 Task: Create a due date automation trigger when advanced on, on the monday of the week before a card is due add content with a name not ending with resume at 11:00 AM.
Action: Mouse moved to (1136, 356)
Screenshot: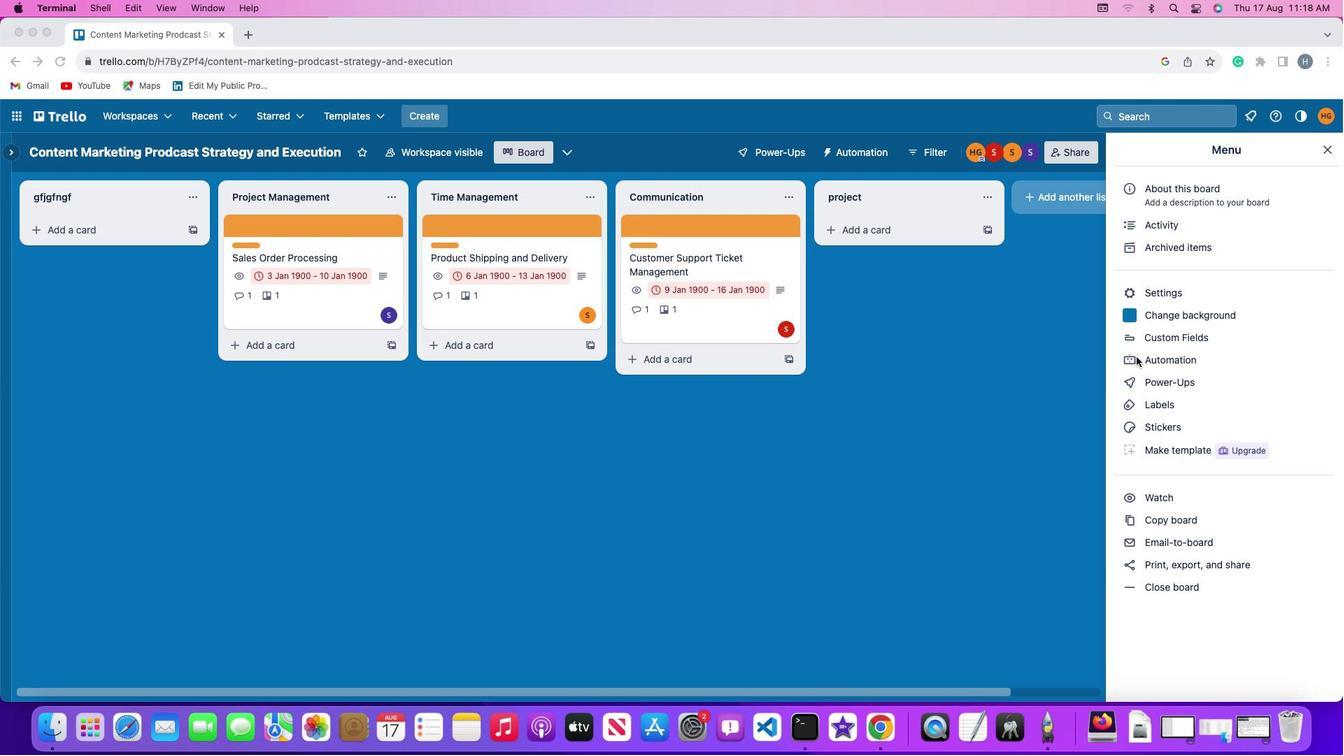 
Action: Mouse pressed left at (1136, 356)
Screenshot: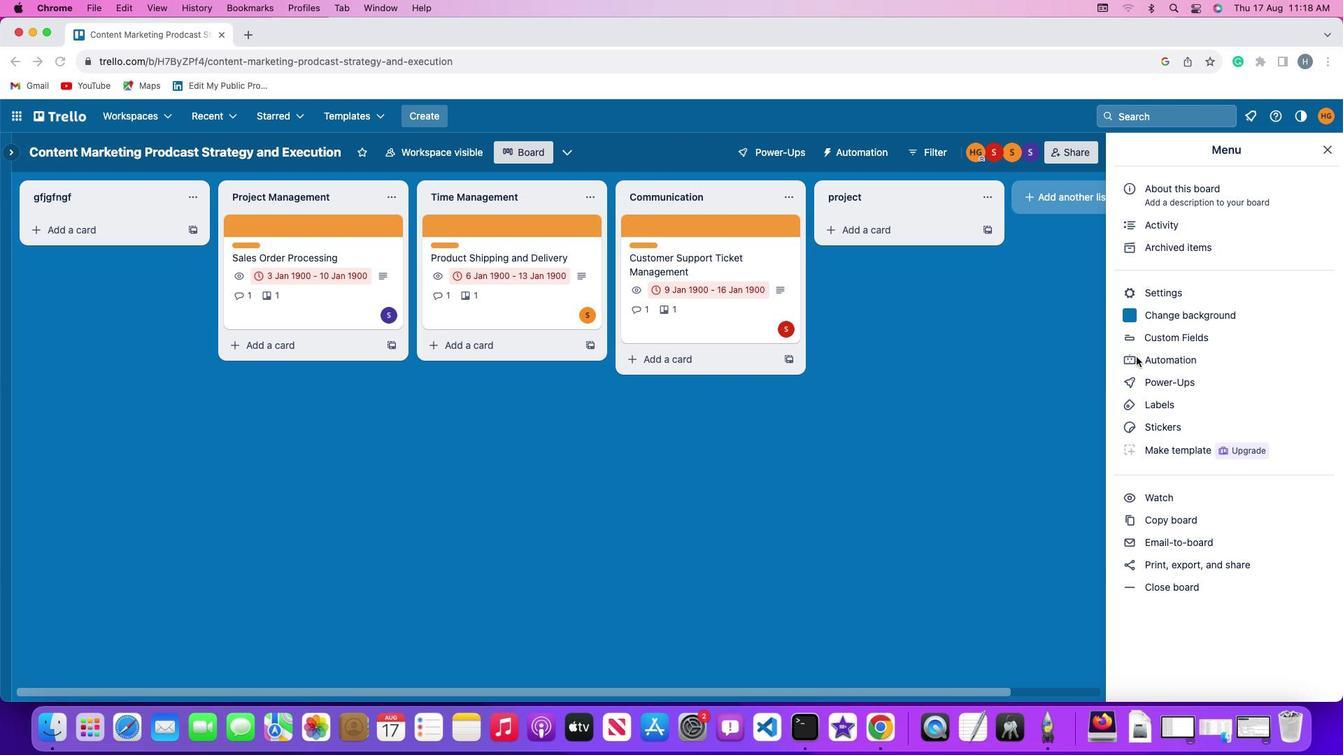 
Action: Mouse pressed left at (1136, 356)
Screenshot: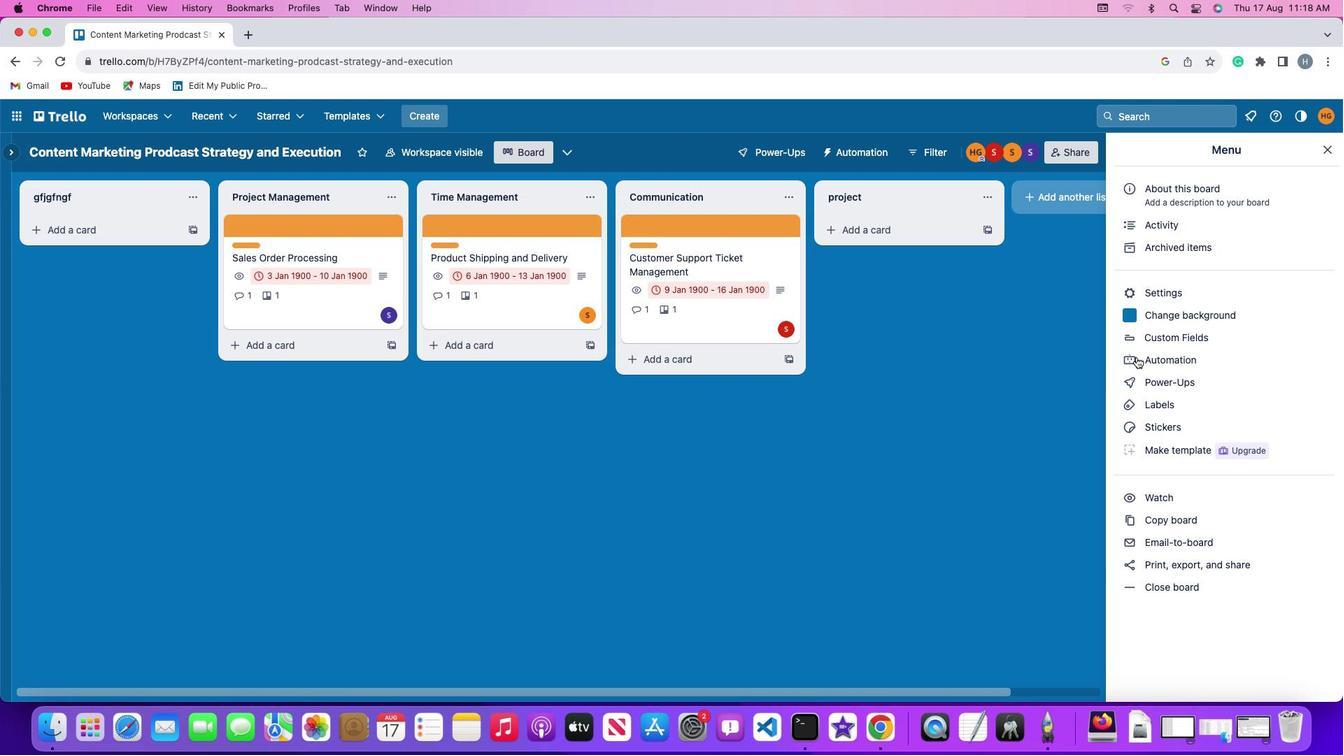 
Action: Mouse moved to (80, 324)
Screenshot: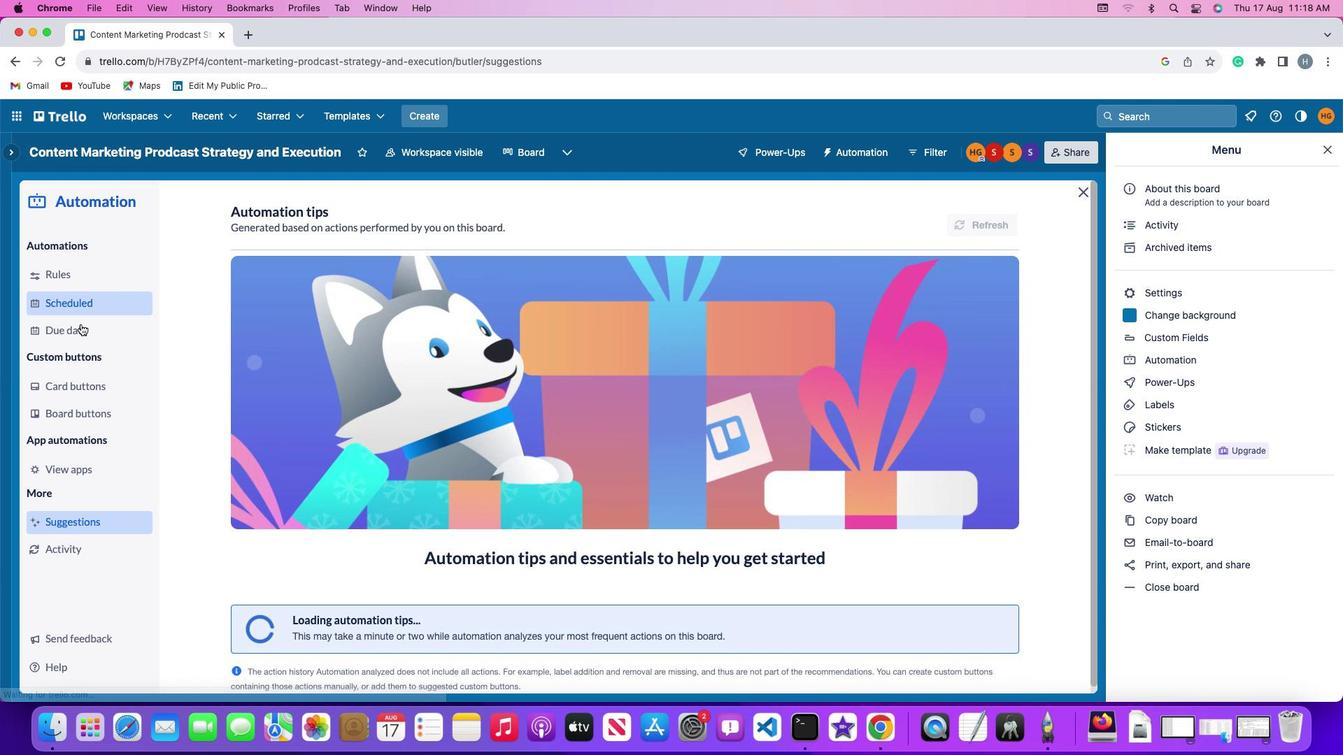 
Action: Mouse pressed left at (80, 324)
Screenshot: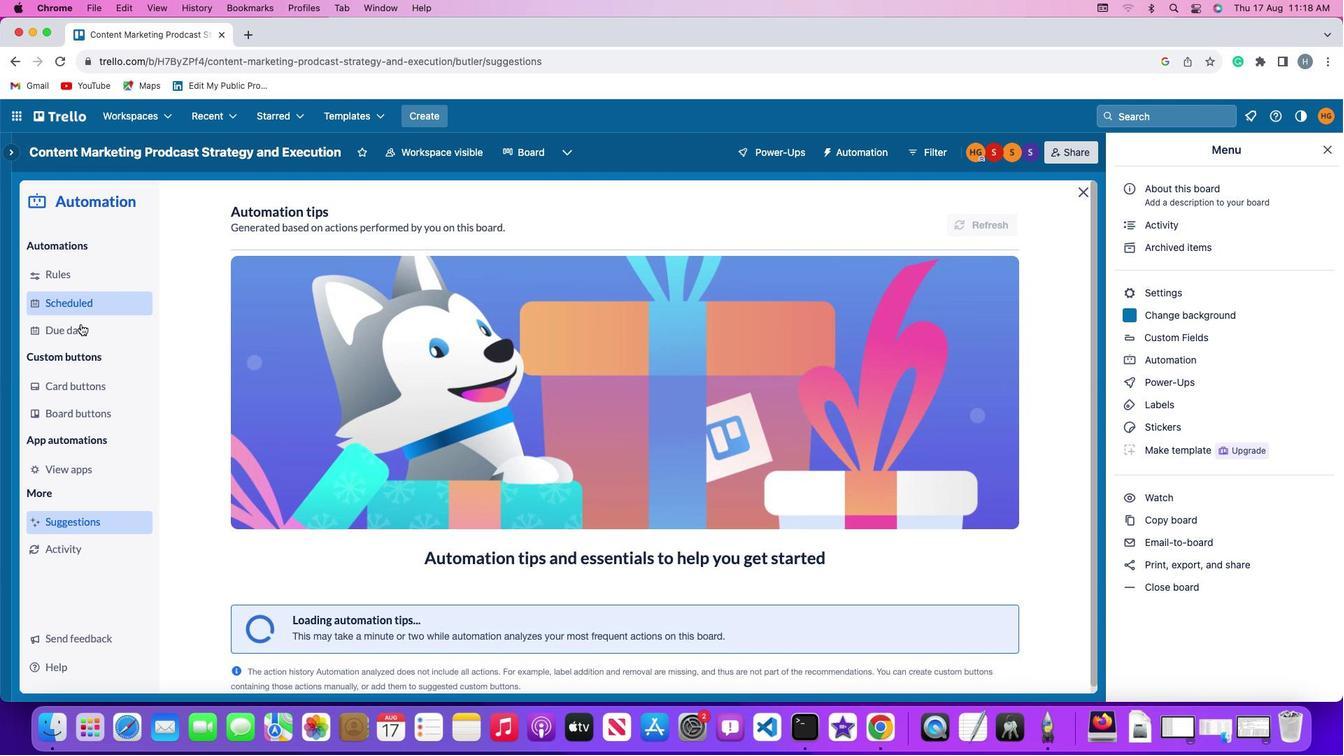 
Action: Mouse moved to (933, 214)
Screenshot: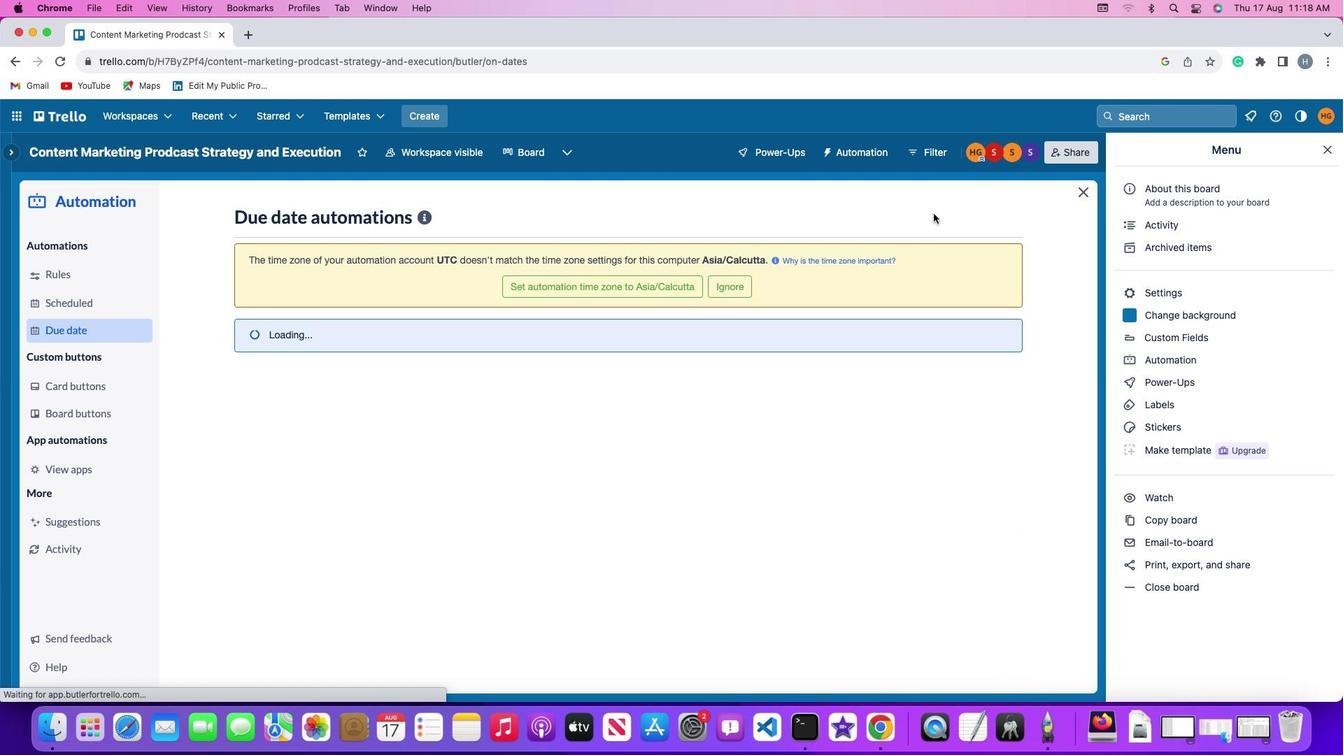 
Action: Mouse pressed left at (933, 214)
Screenshot: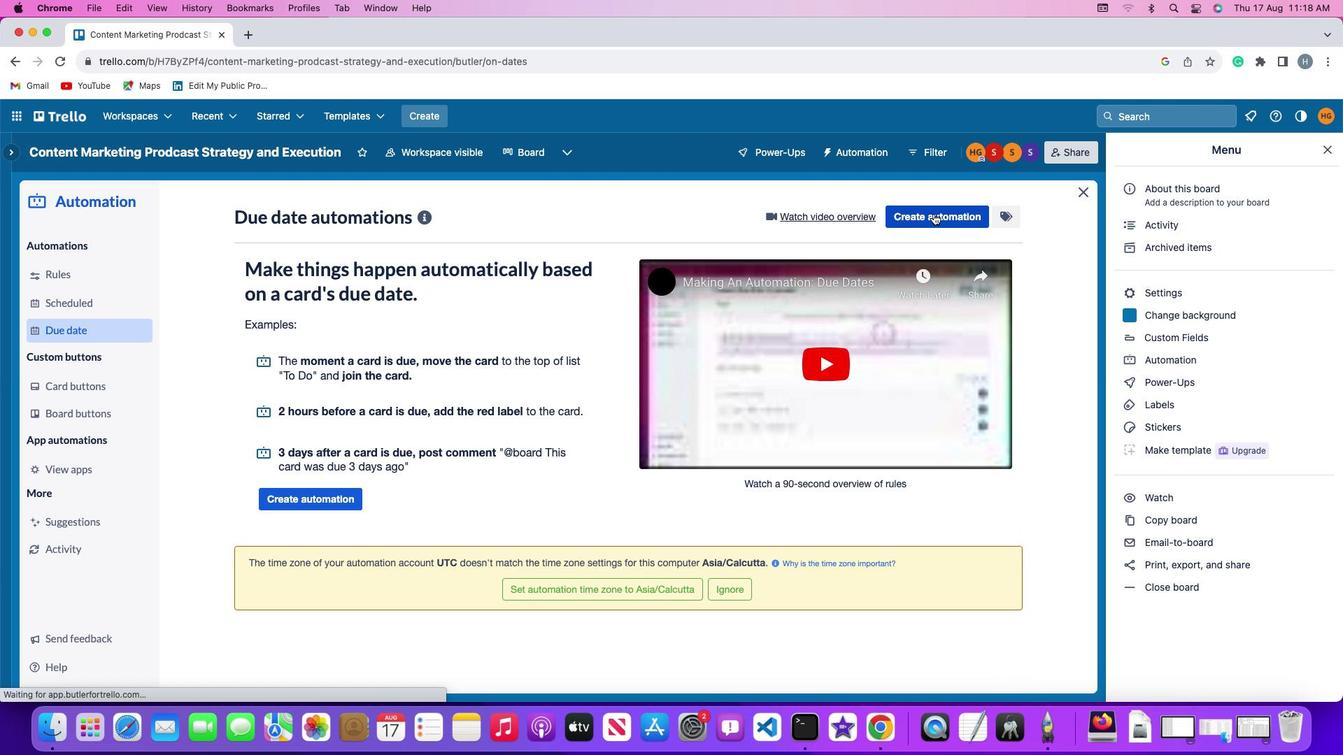 
Action: Mouse moved to (310, 355)
Screenshot: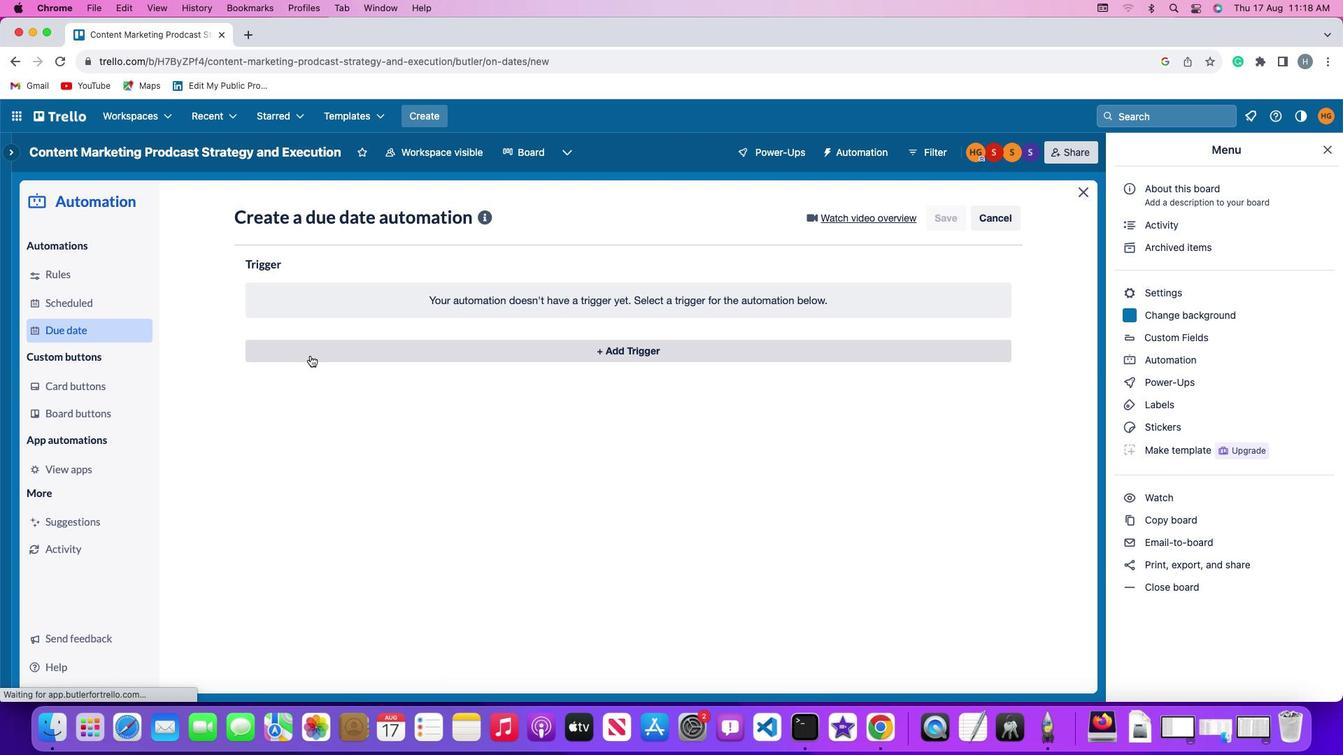 
Action: Mouse pressed left at (310, 355)
Screenshot: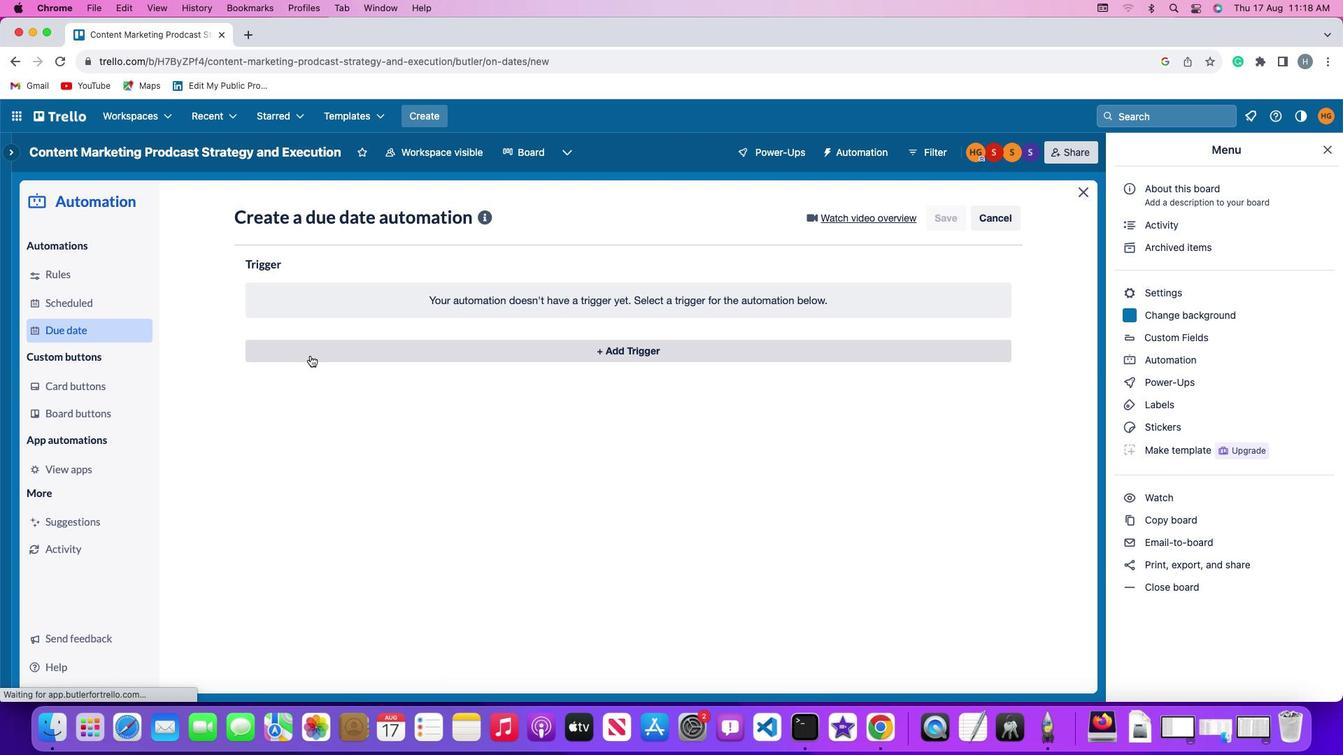 
Action: Mouse moved to (294, 605)
Screenshot: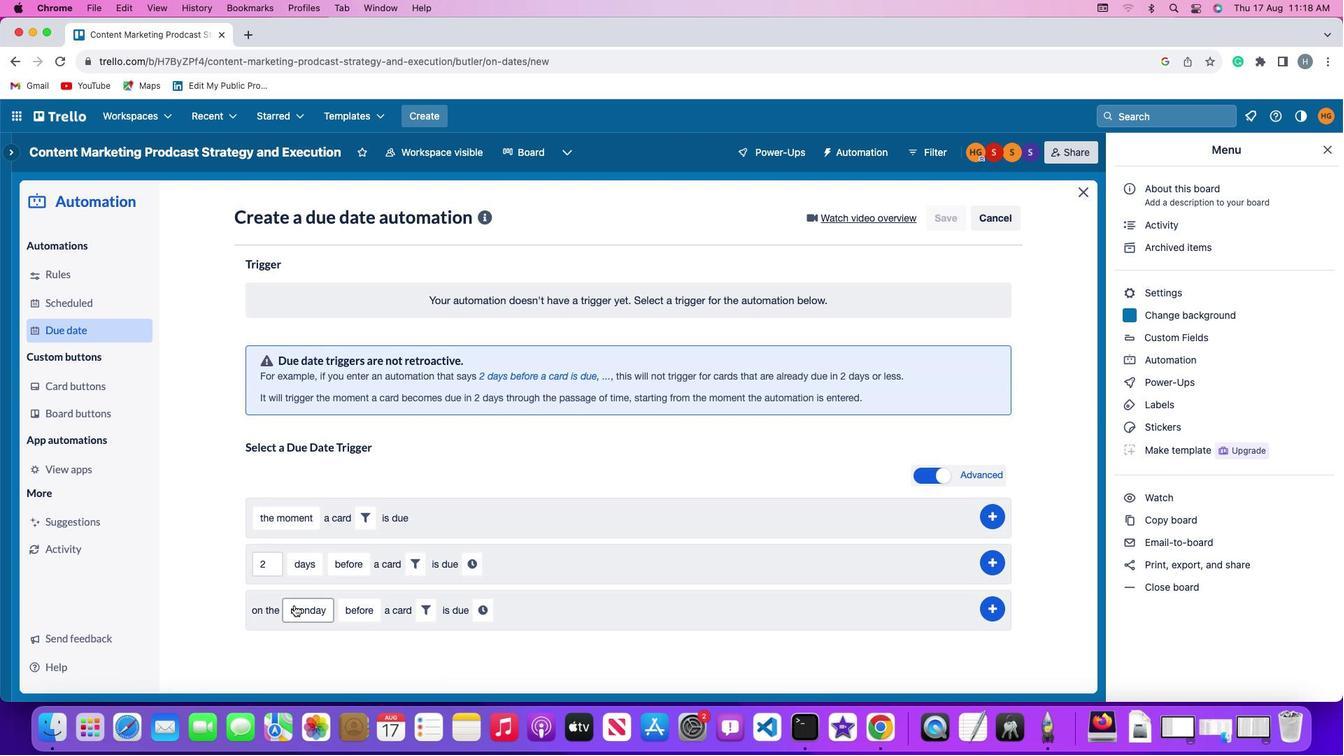 
Action: Mouse pressed left at (294, 605)
Screenshot: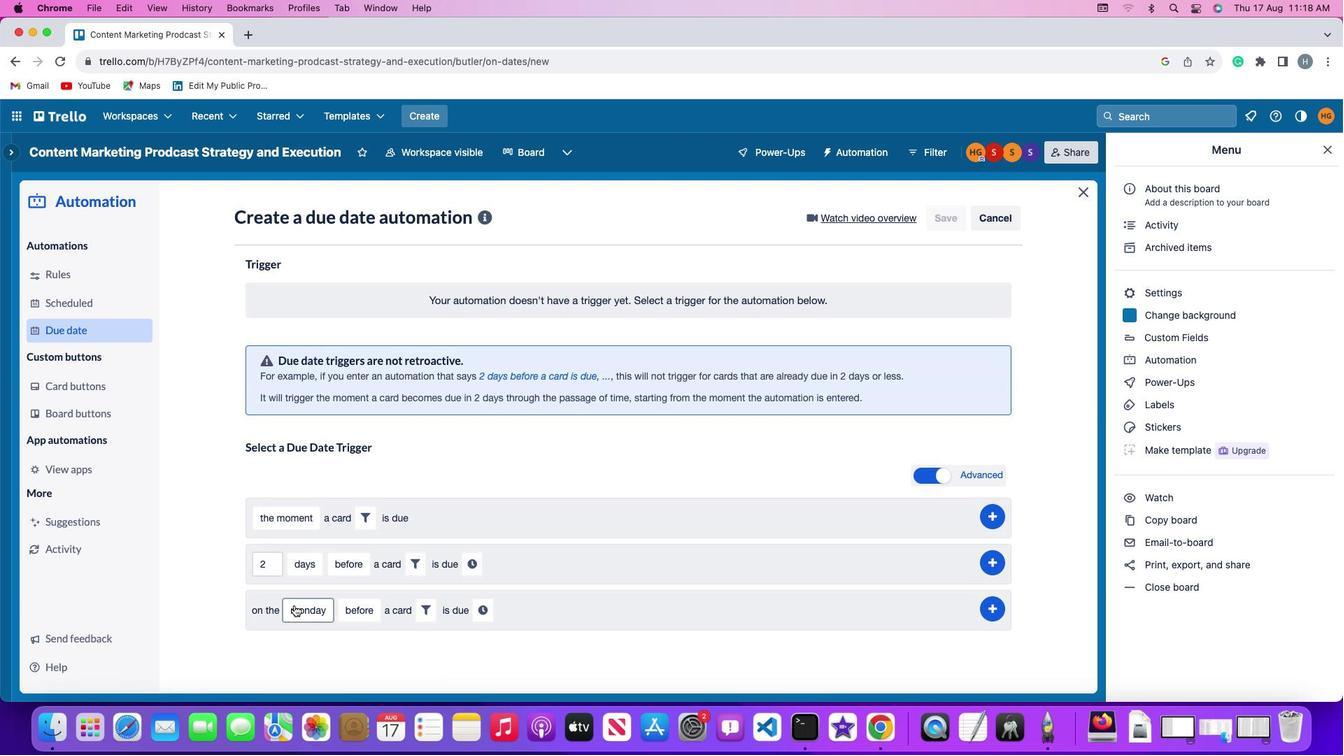 
Action: Mouse moved to (307, 419)
Screenshot: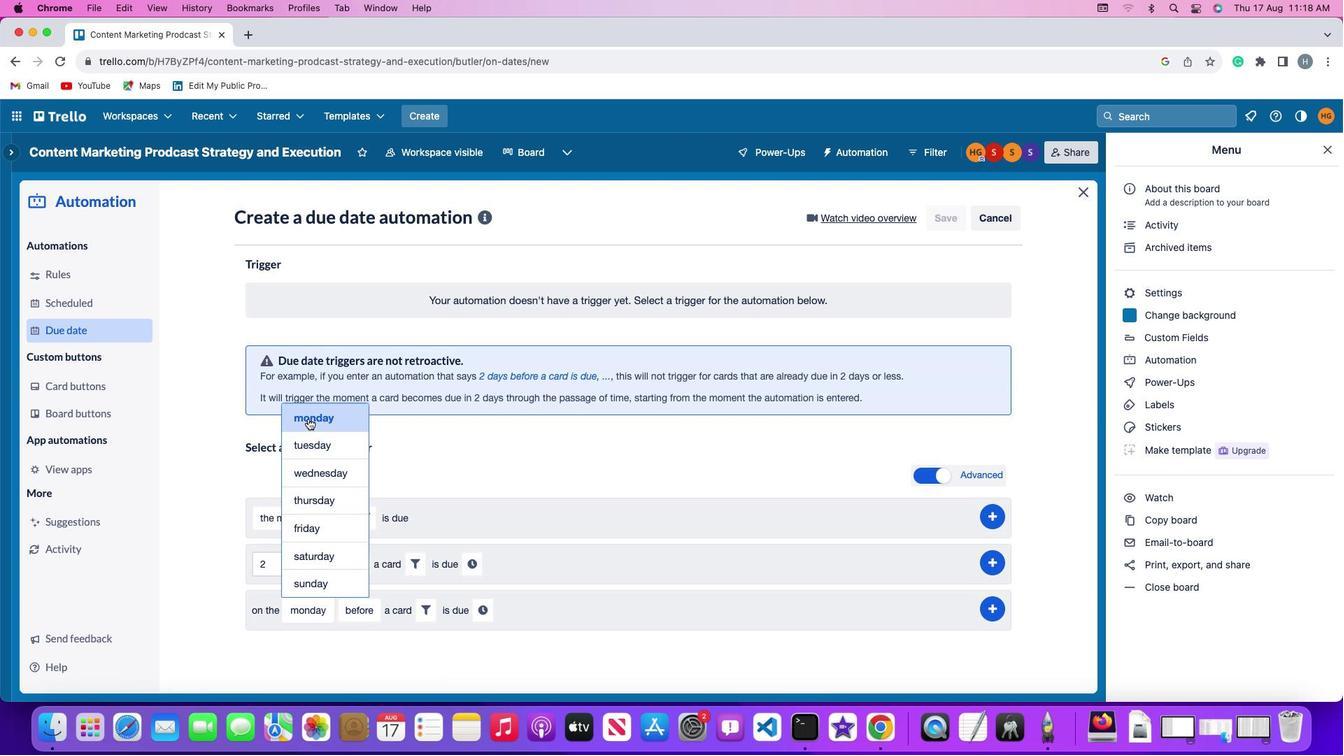 
Action: Mouse pressed left at (307, 419)
Screenshot: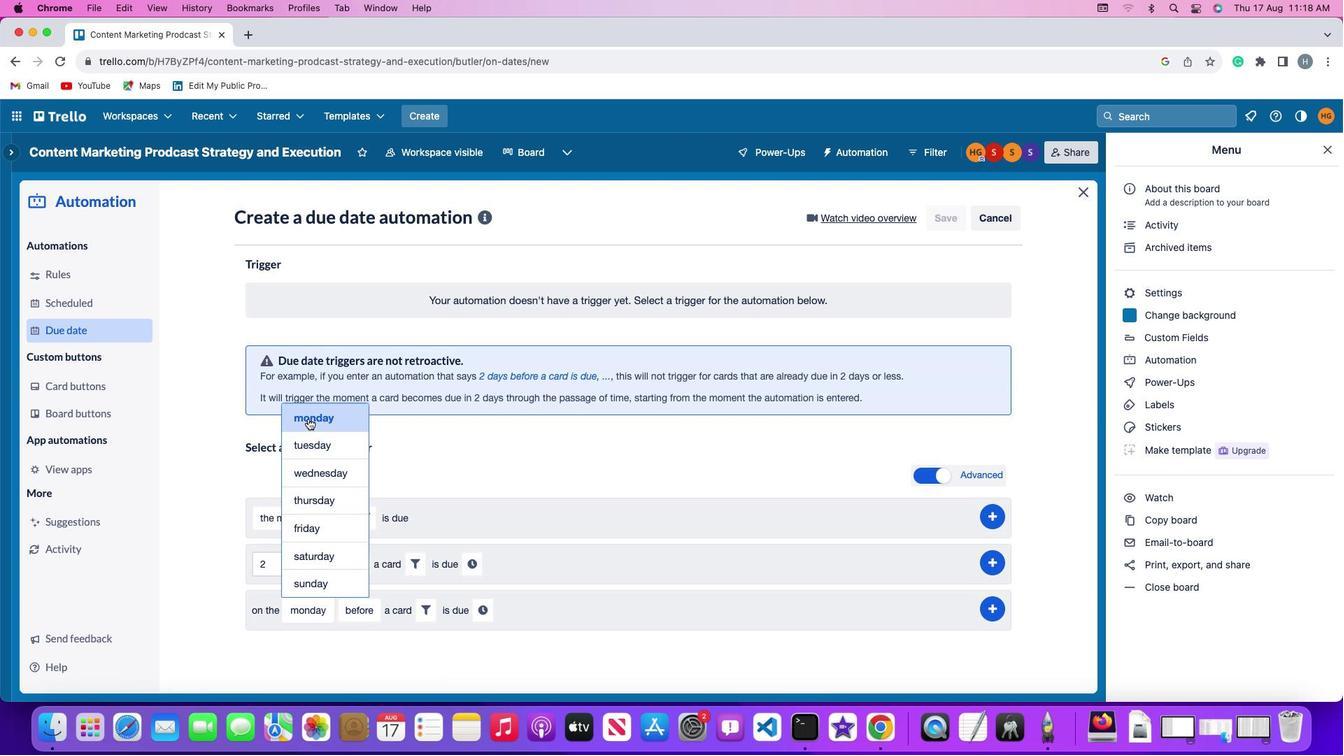 
Action: Mouse moved to (356, 619)
Screenshot: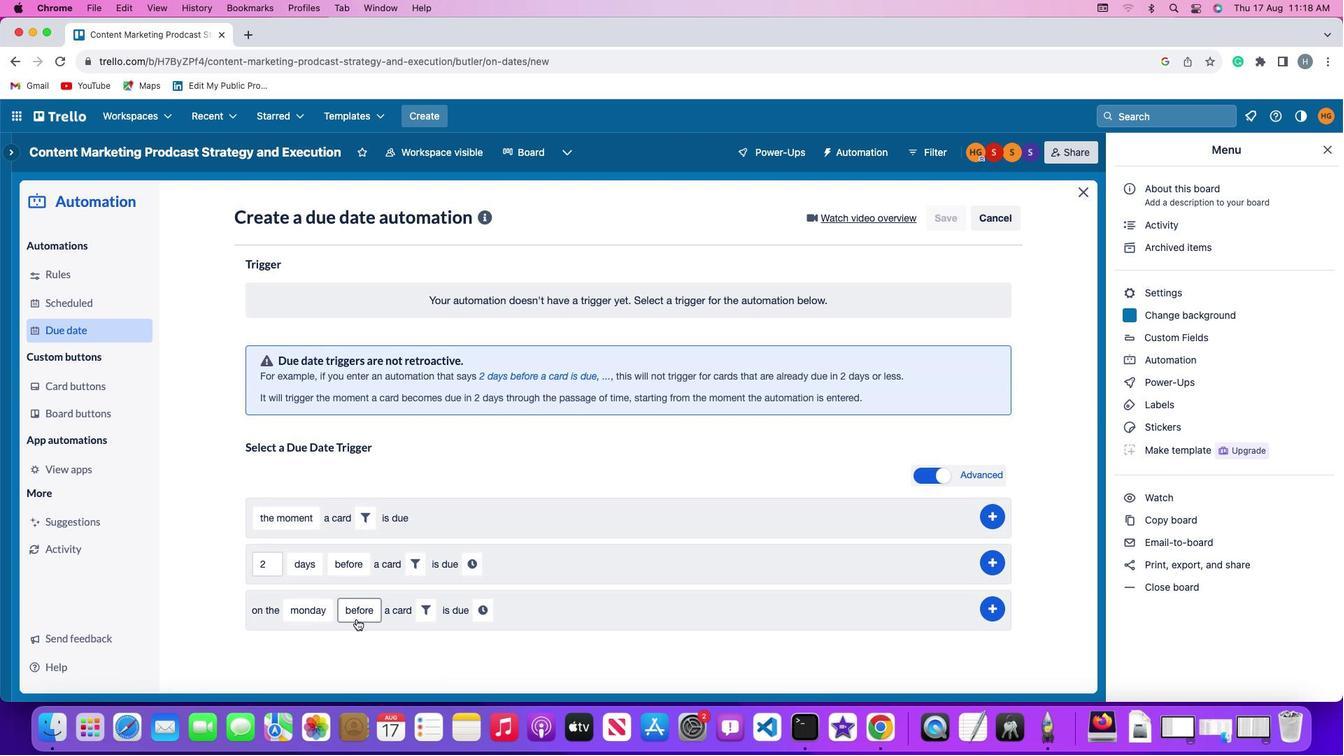 
Action: Mouse pressed left at (356, 619)
Screenshot: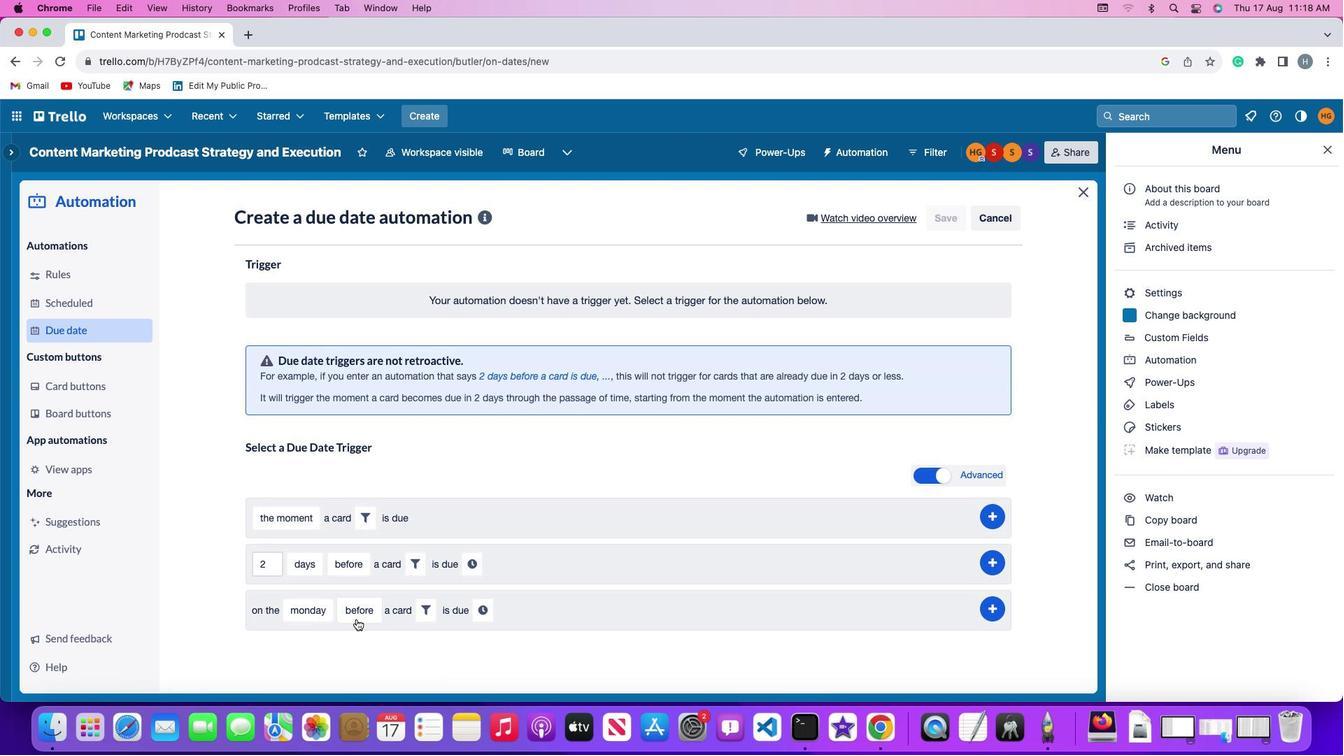 
Action: Mouse moved to (369, 580)
Screenshot: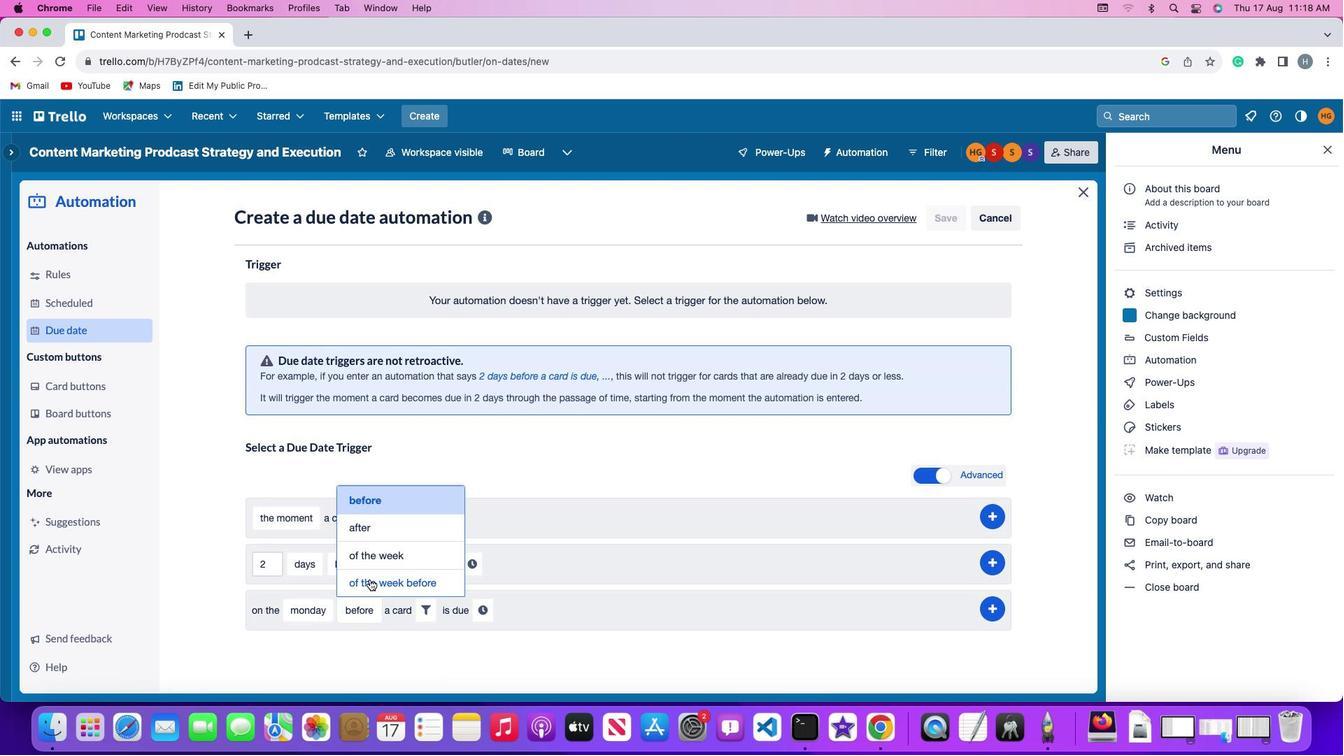 
Action: Mouse pressed left at (369, 580)
Screenshot: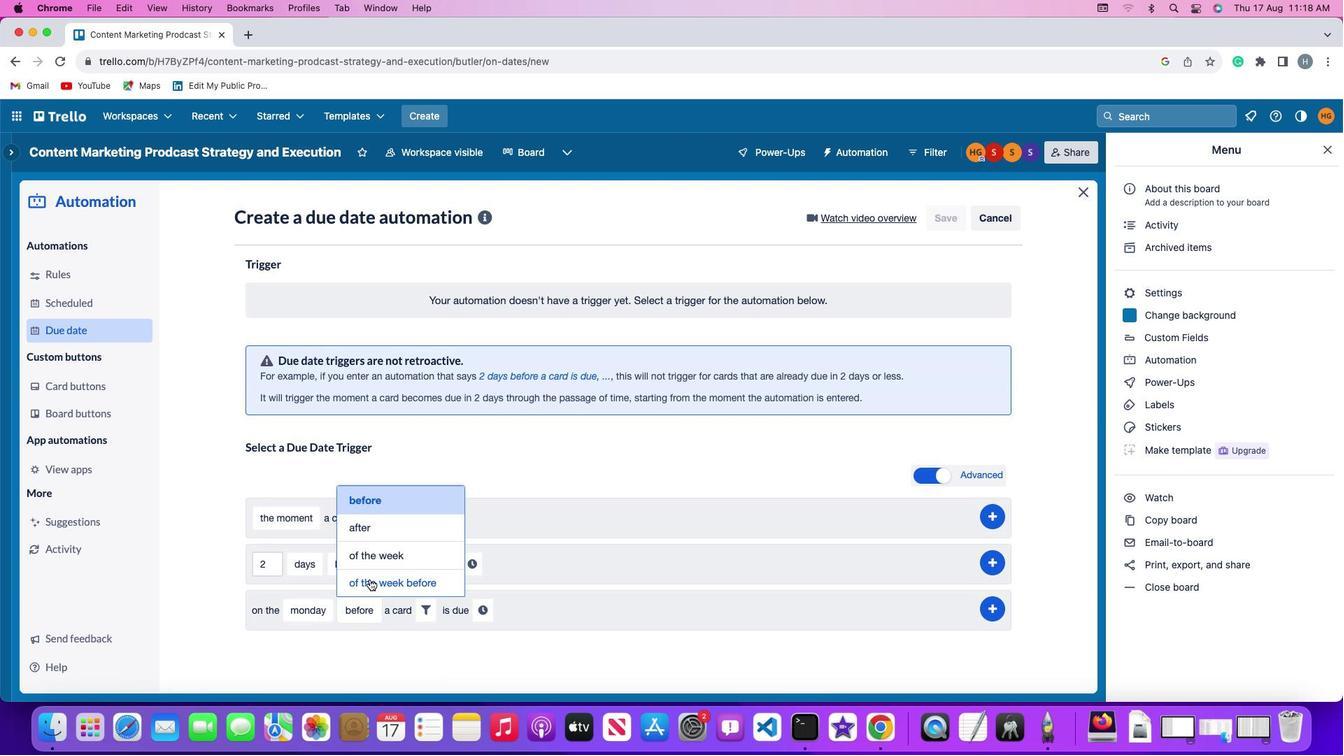 
Action: Mouse moved to (480, 610)
Screenshot: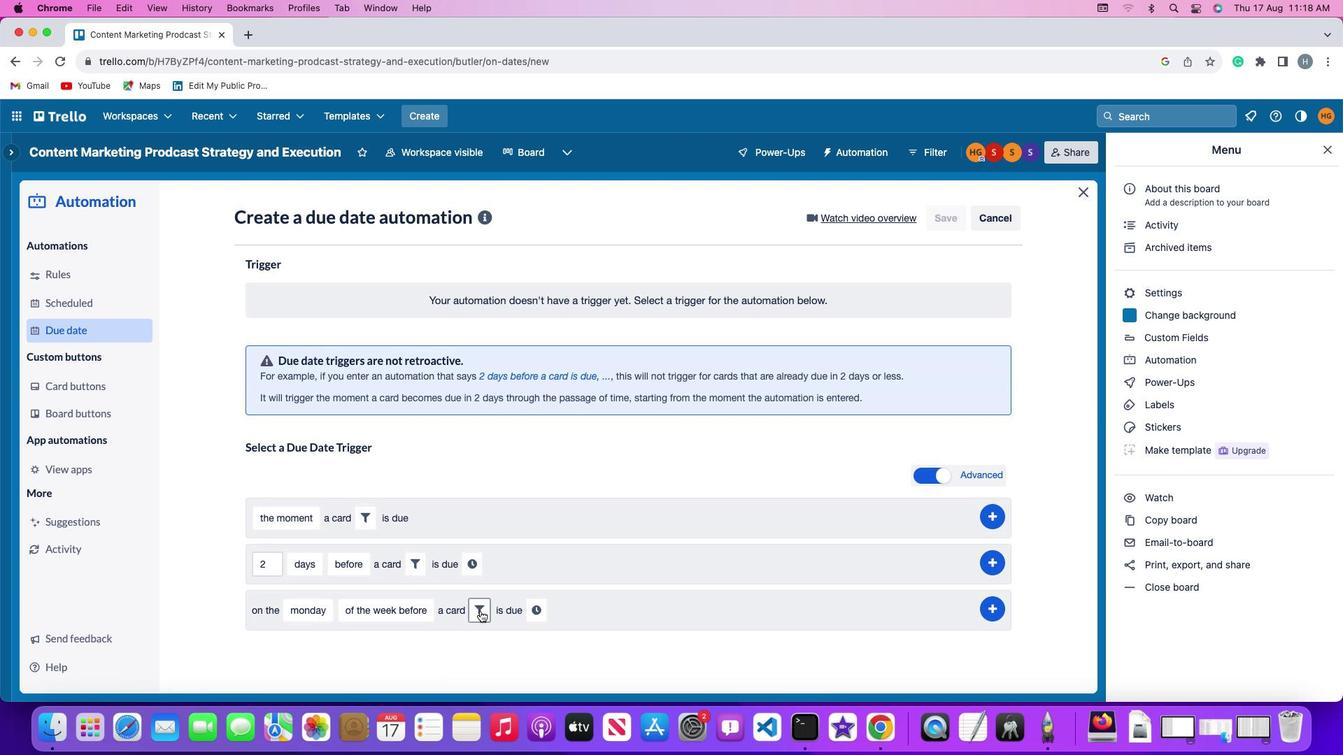 
Action: Mouse pressed left at (480, 610)
Screenshot: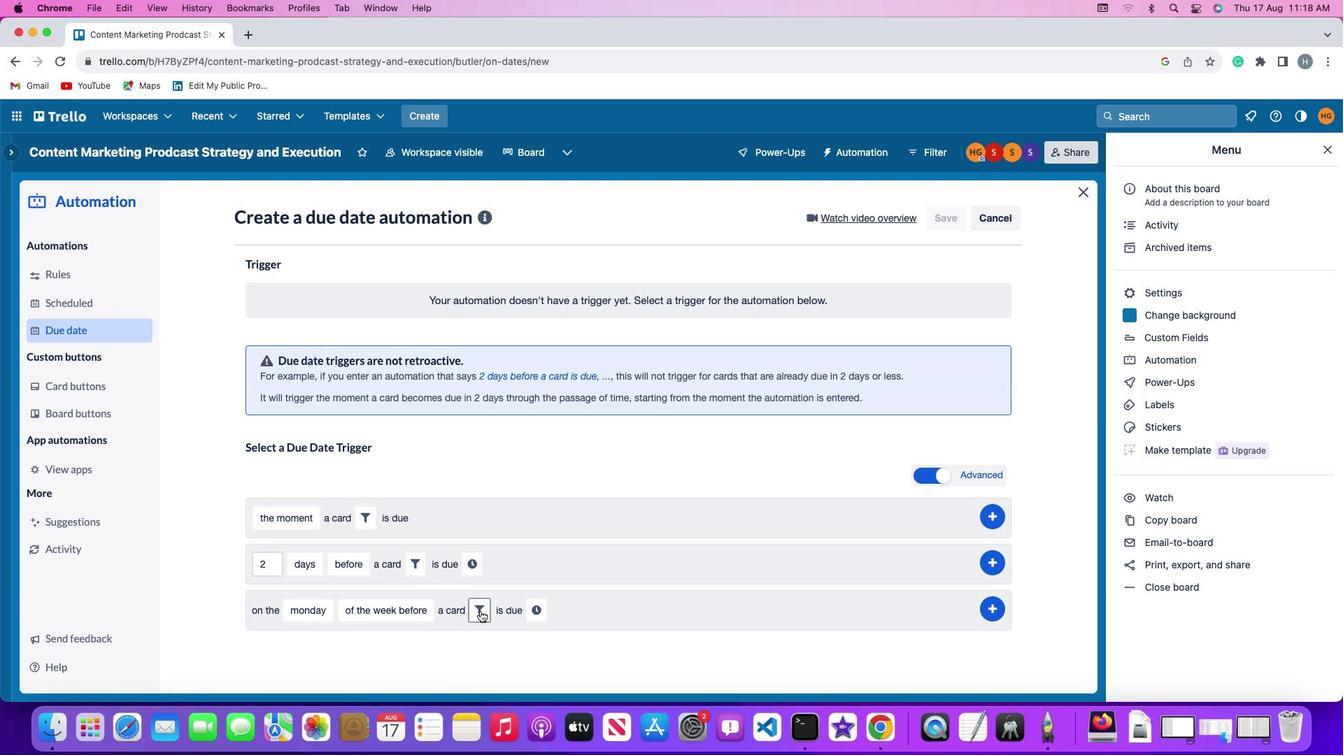 
Action: Mouse moved to (660, 651)
Screenshot: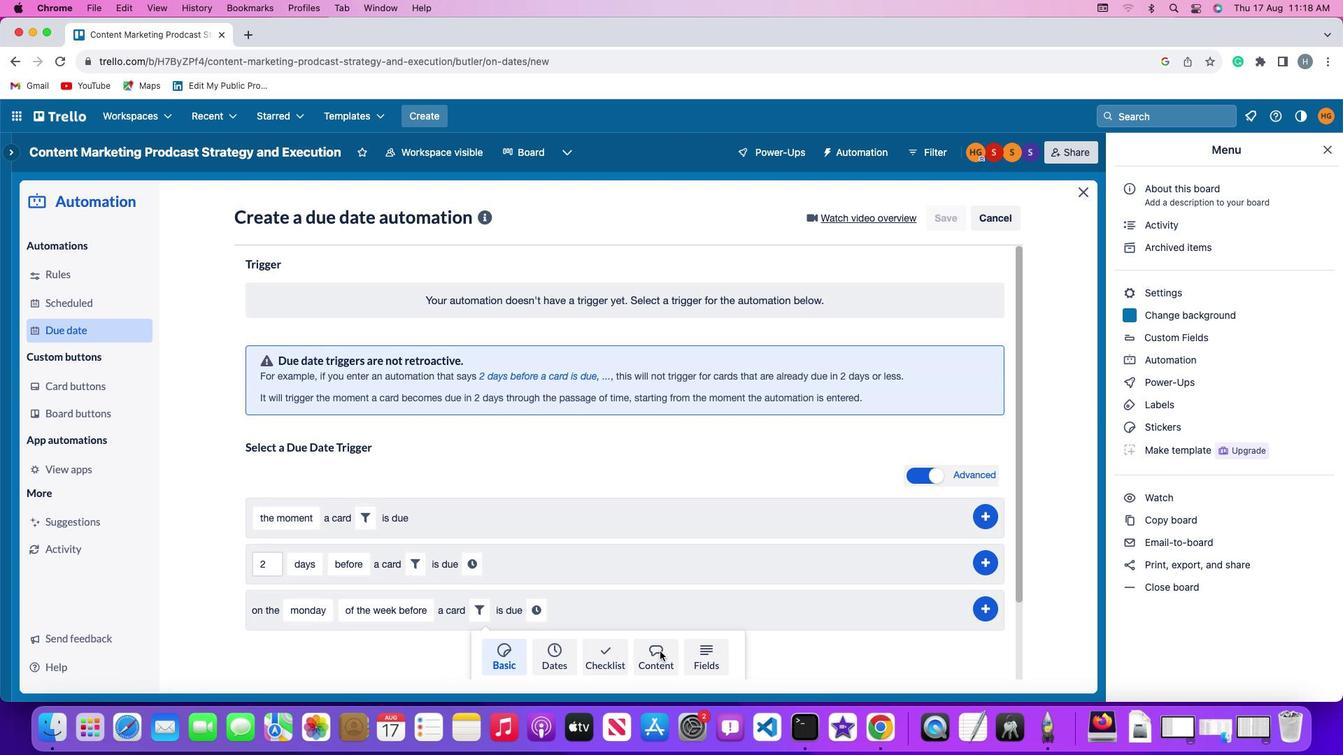 
Action: Mouse pressed left at (660, 651)
Screenshot: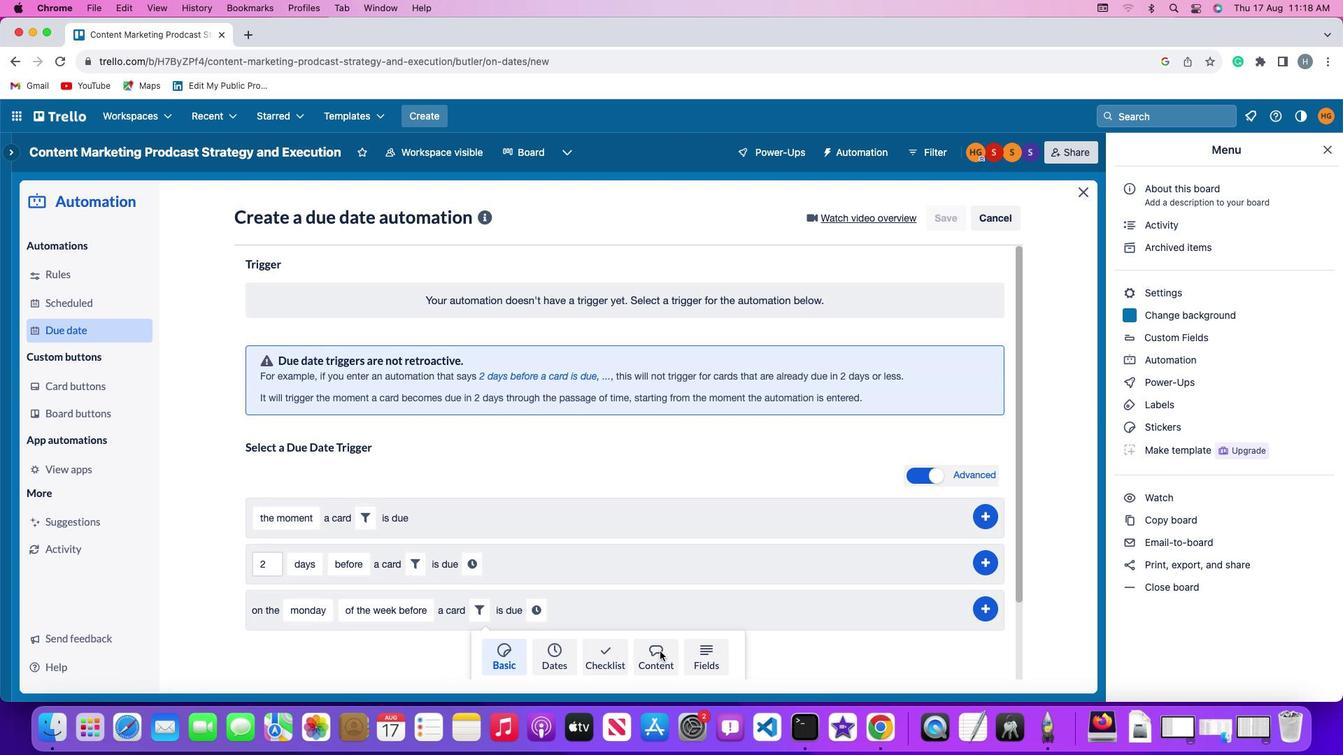 
Action: Mouse moved to (566, 646)
Screenshot: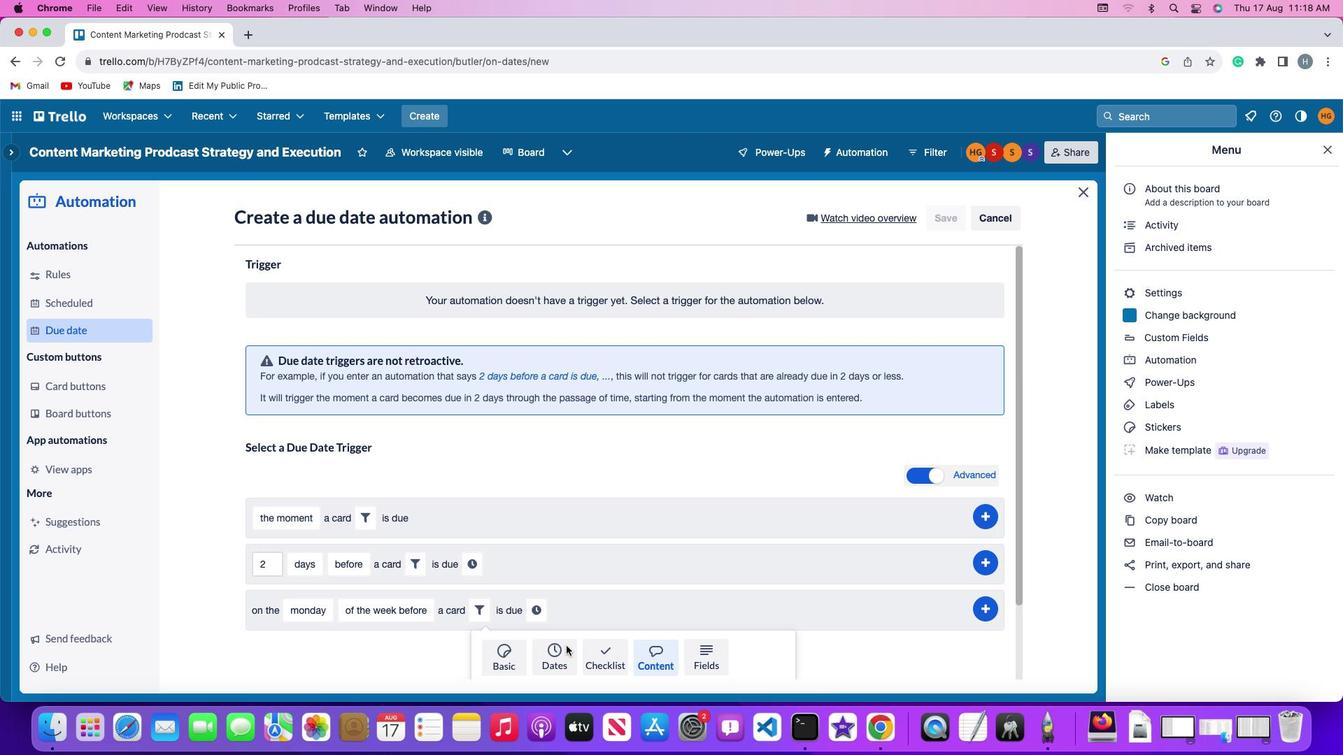 
Action: Mouse scrolled (566, 646) with delta (0, 0)
Screenshot: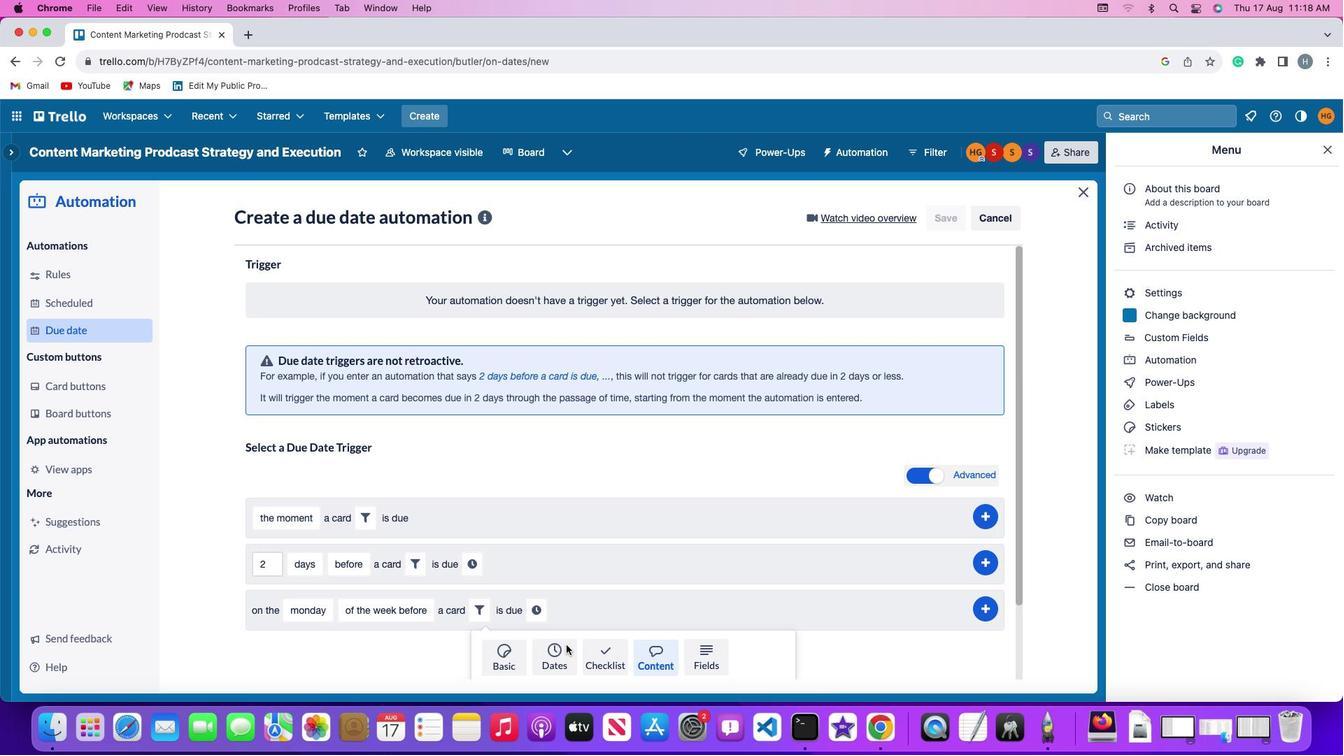 
Action: Mouse moved to (566, 645)
Screenshot: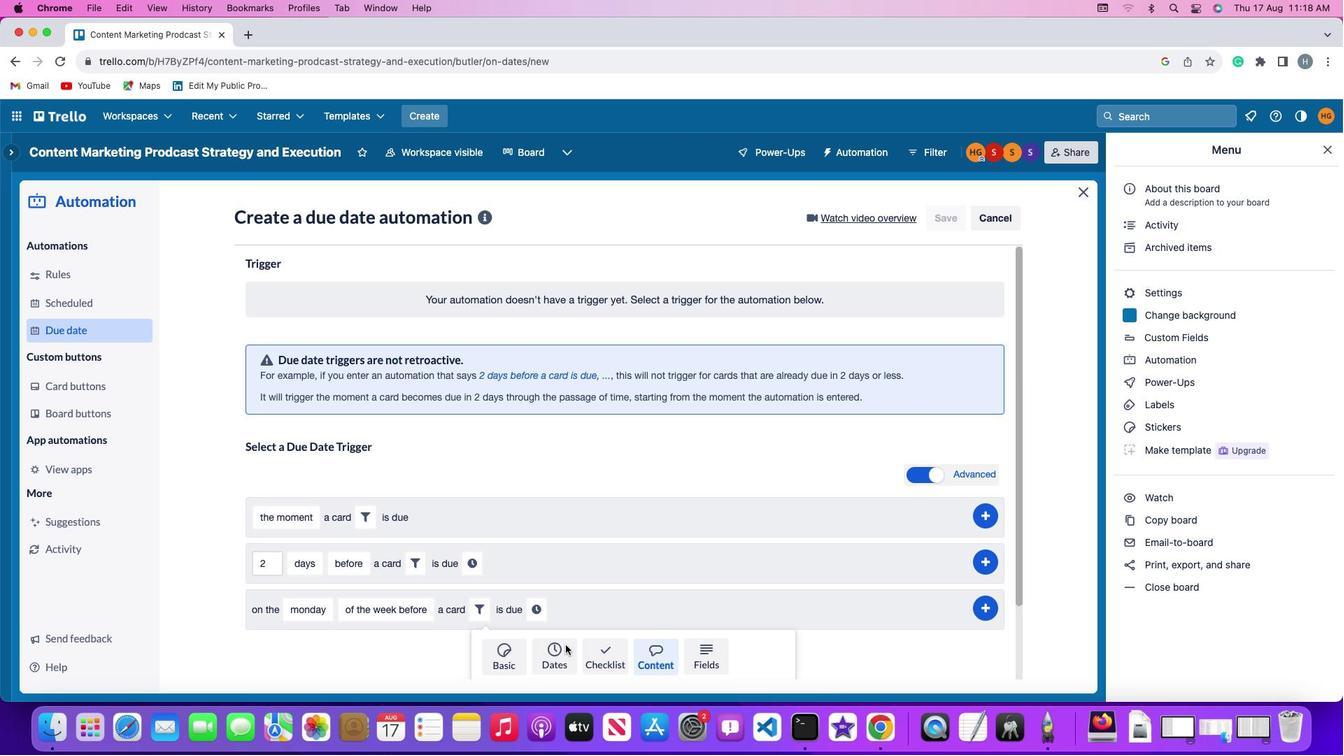 
Action: Mouse scrolled (566, 645) with delta (0, 0)
Screenshot: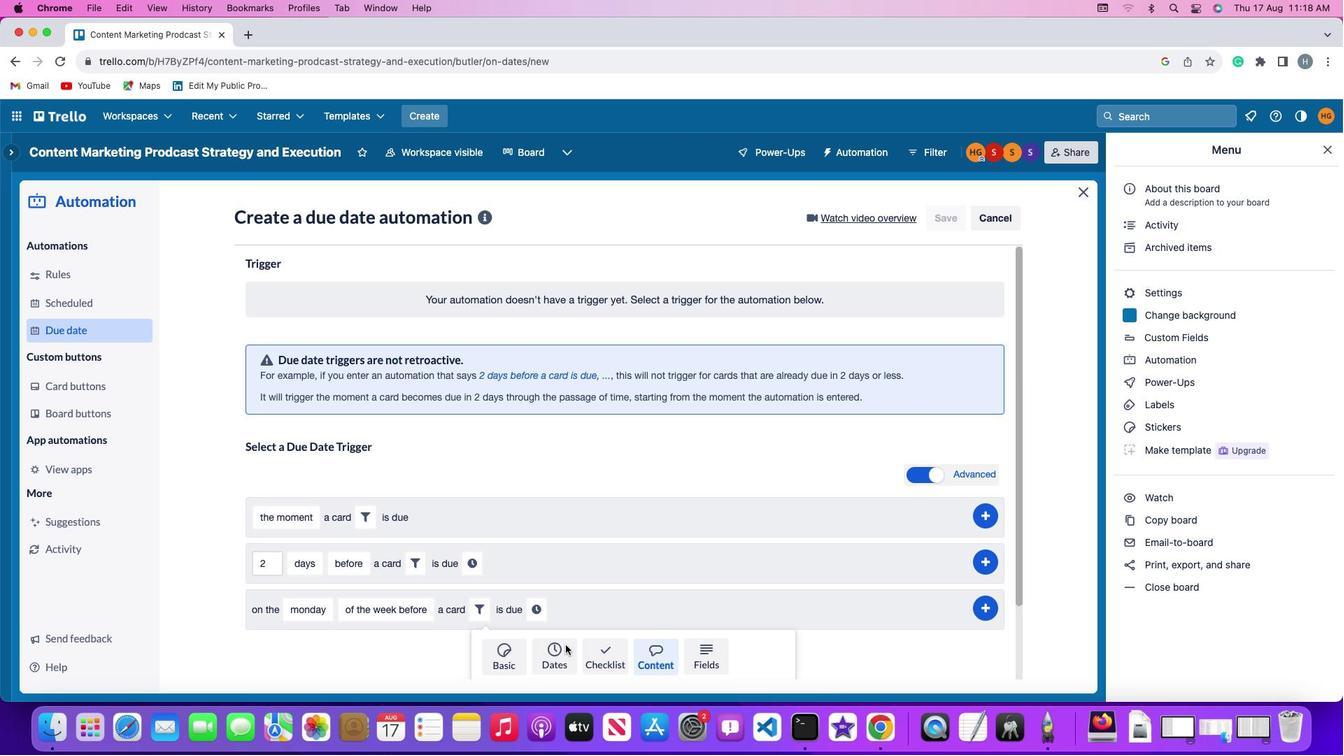 
Action: Mouse moved to (565, 645)
Screenshot: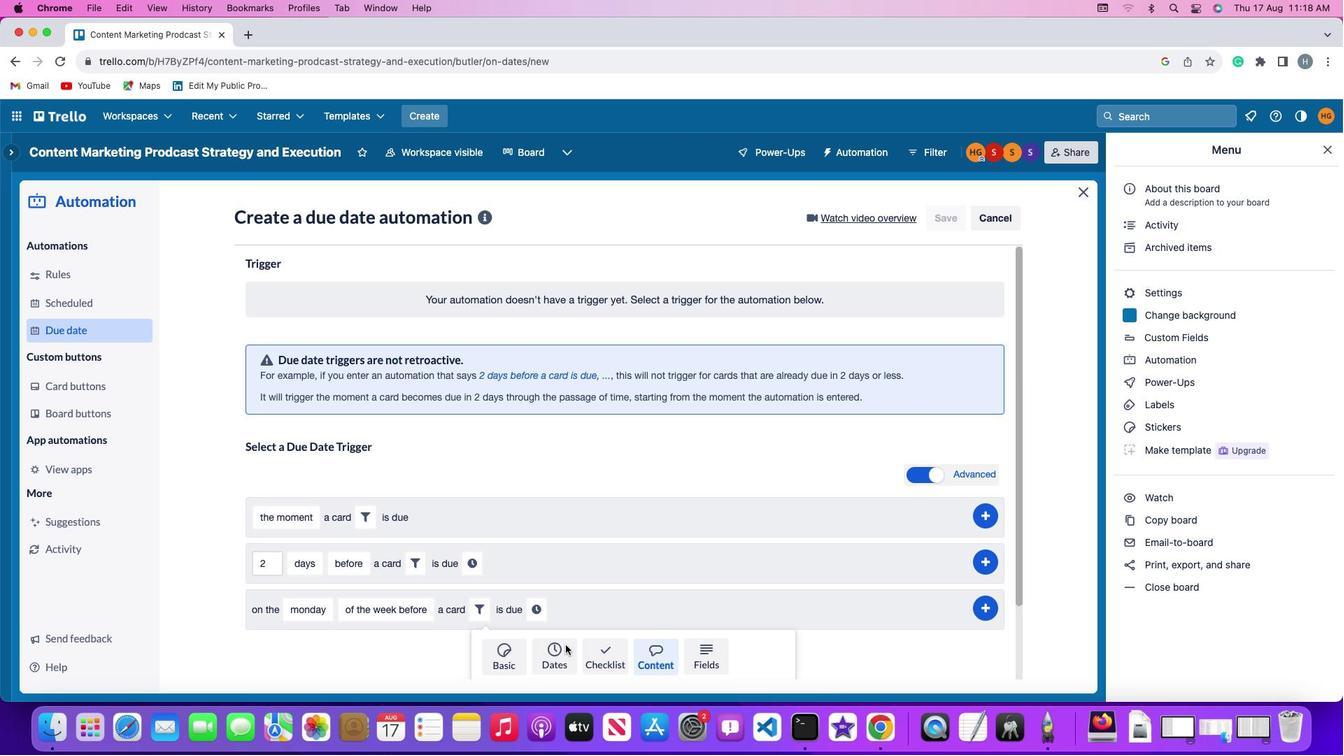 
Action: Mouse scrolled (565, 645) with delta (0, -2)
Screenshot: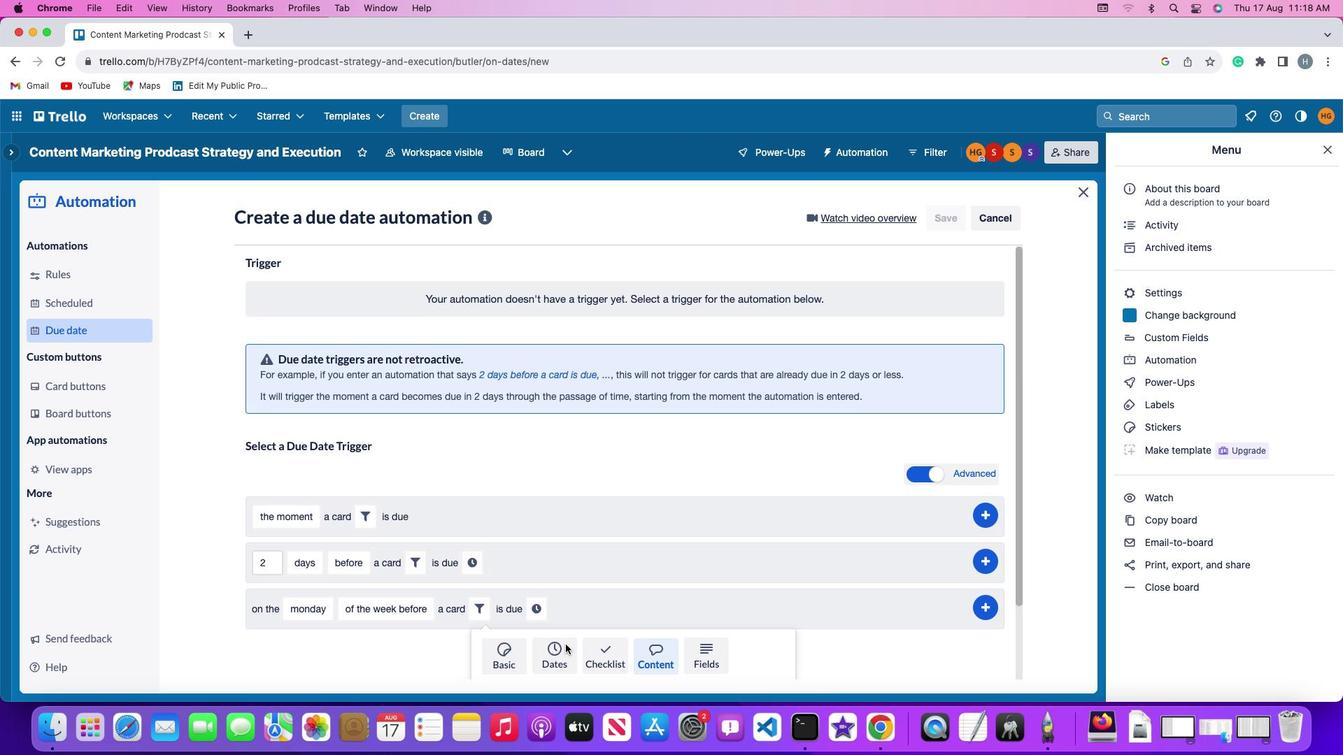 
Action: Mouse moved to (565, 645)
Screenshot: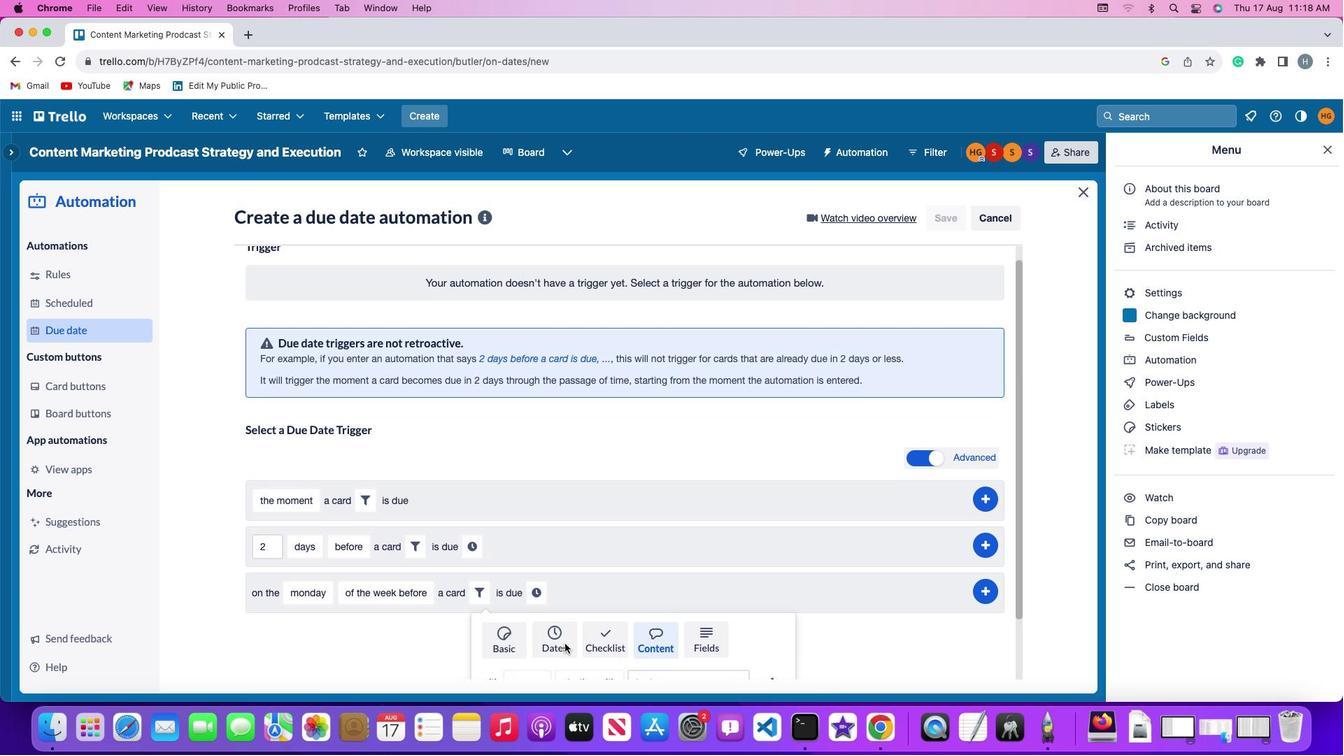 
Action: Mouse scrolled (565, 645) with delta (0, -2)
Screenshot: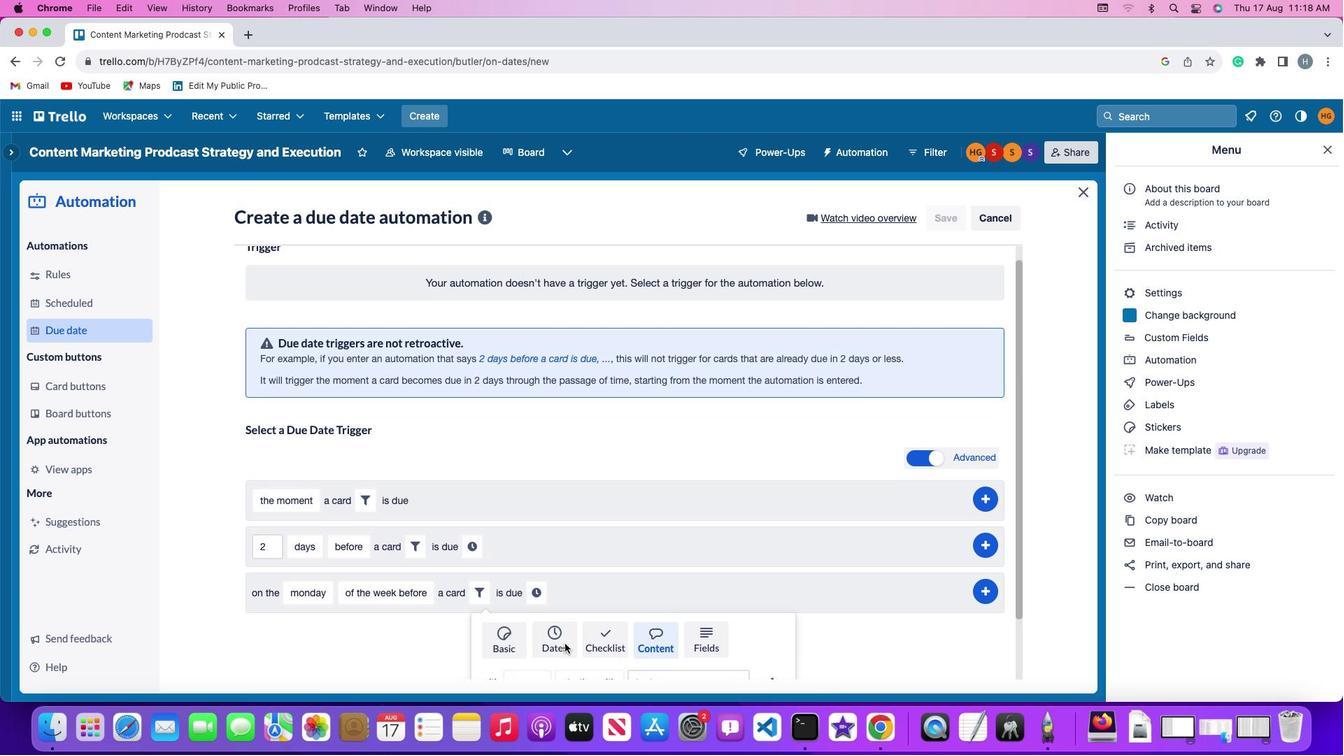 
Action: Mouse moved to (565, 644)
Screenshot: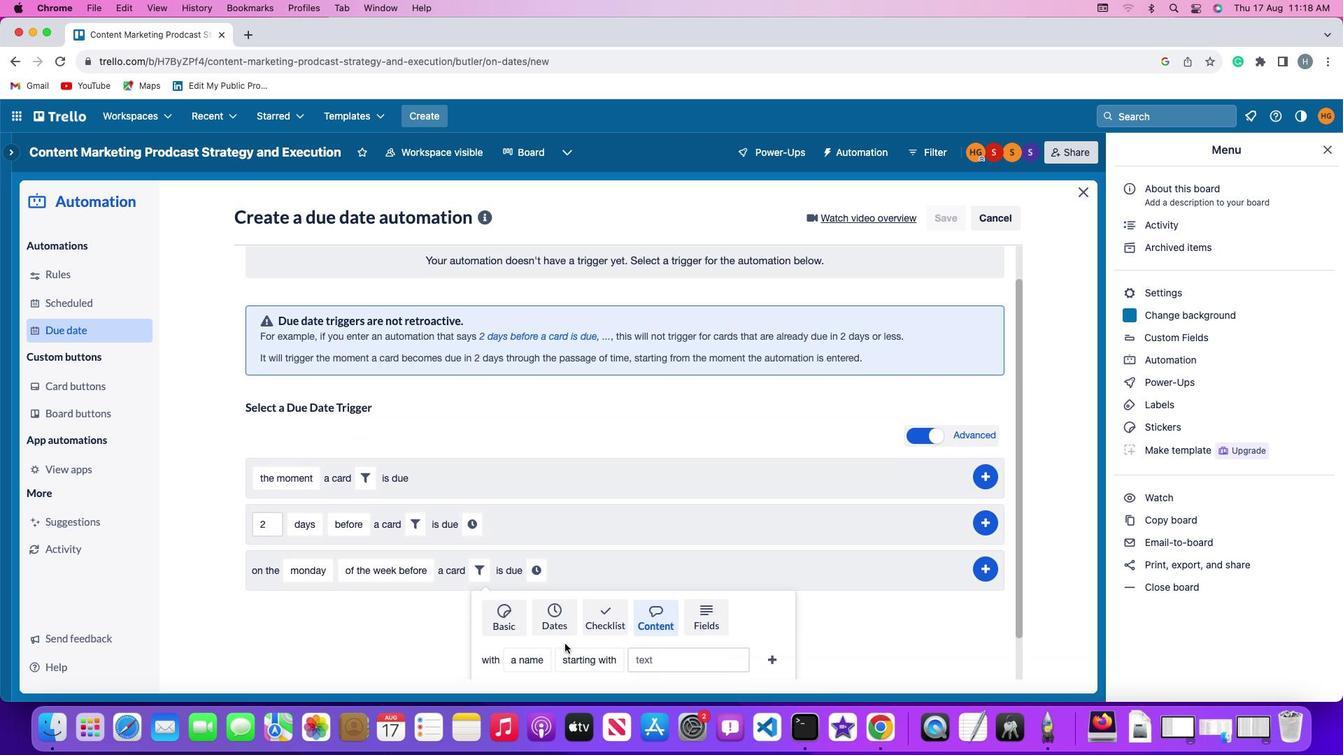 
Action: Mouse scrolled (565, 644) with delta (0, -3)
Screenshot: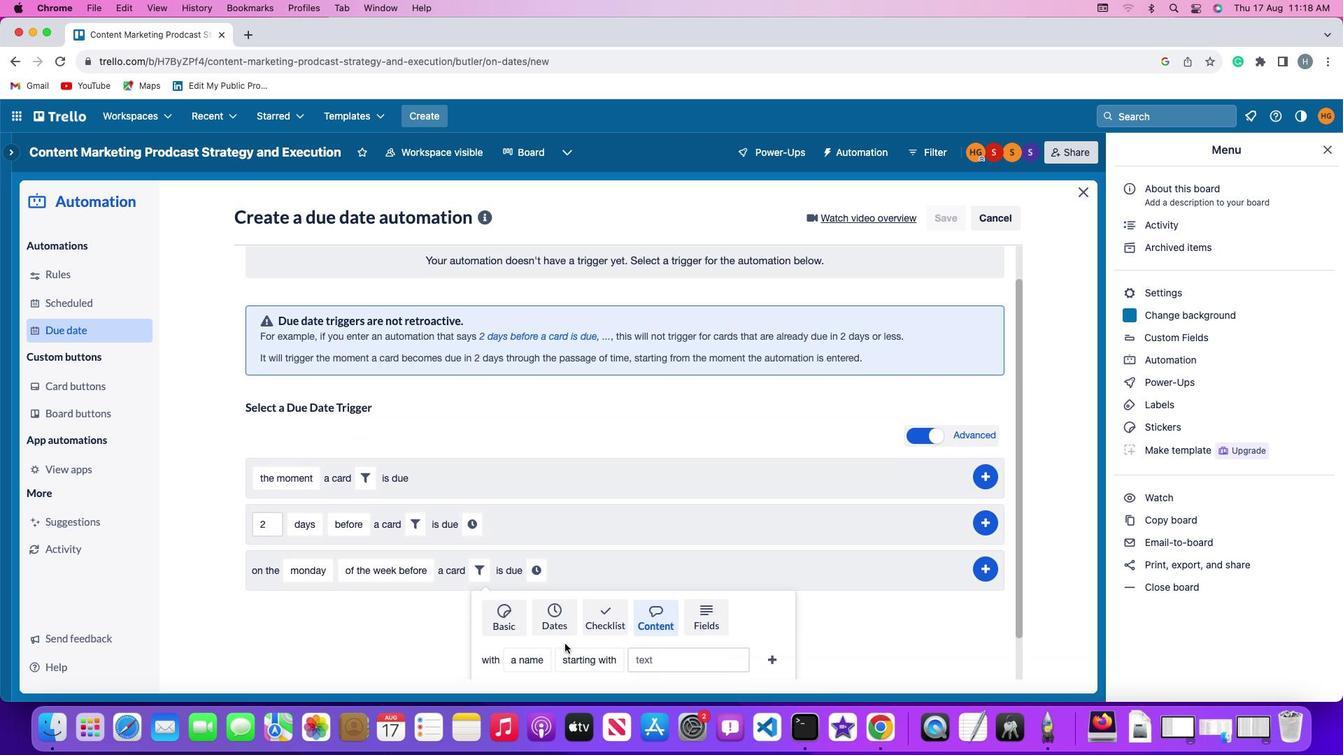 
Action: Mouse moved to (518, 612)
Screenshot: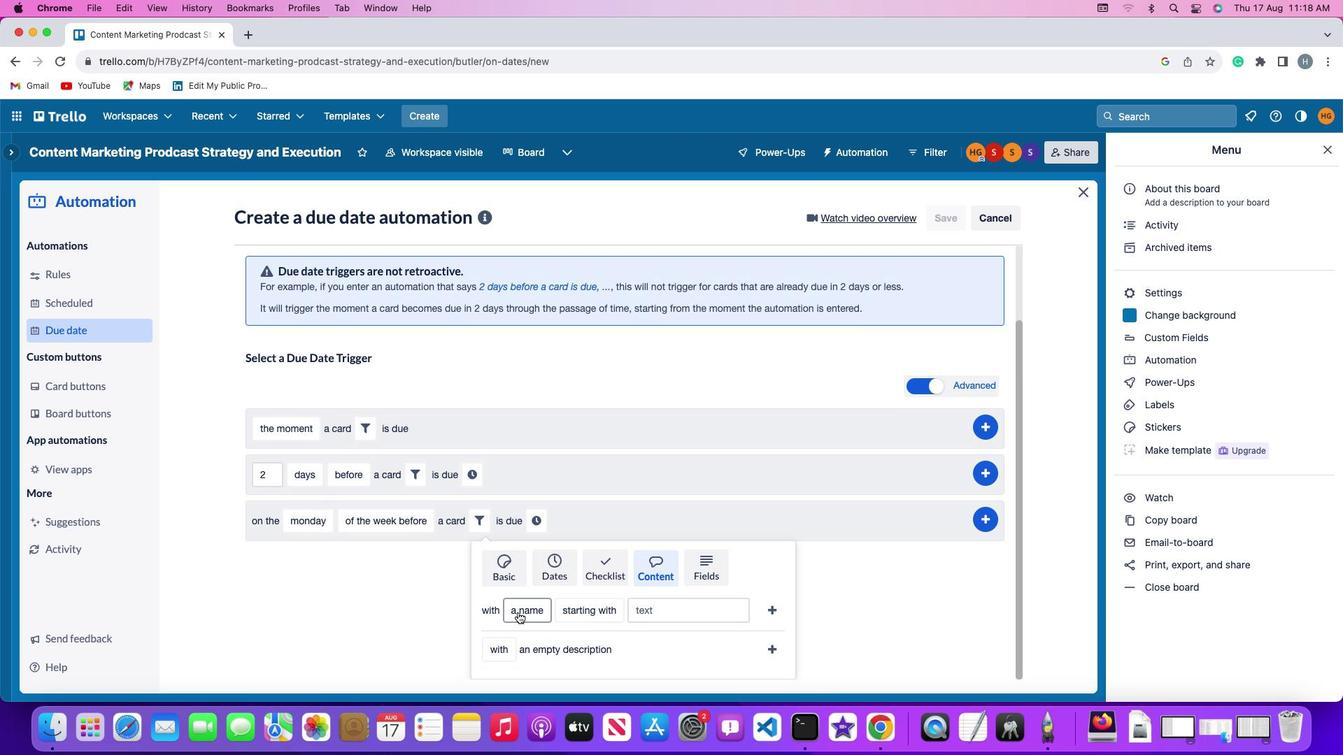 
Action: Mouse pressed left at (518, 612)
Screenshot: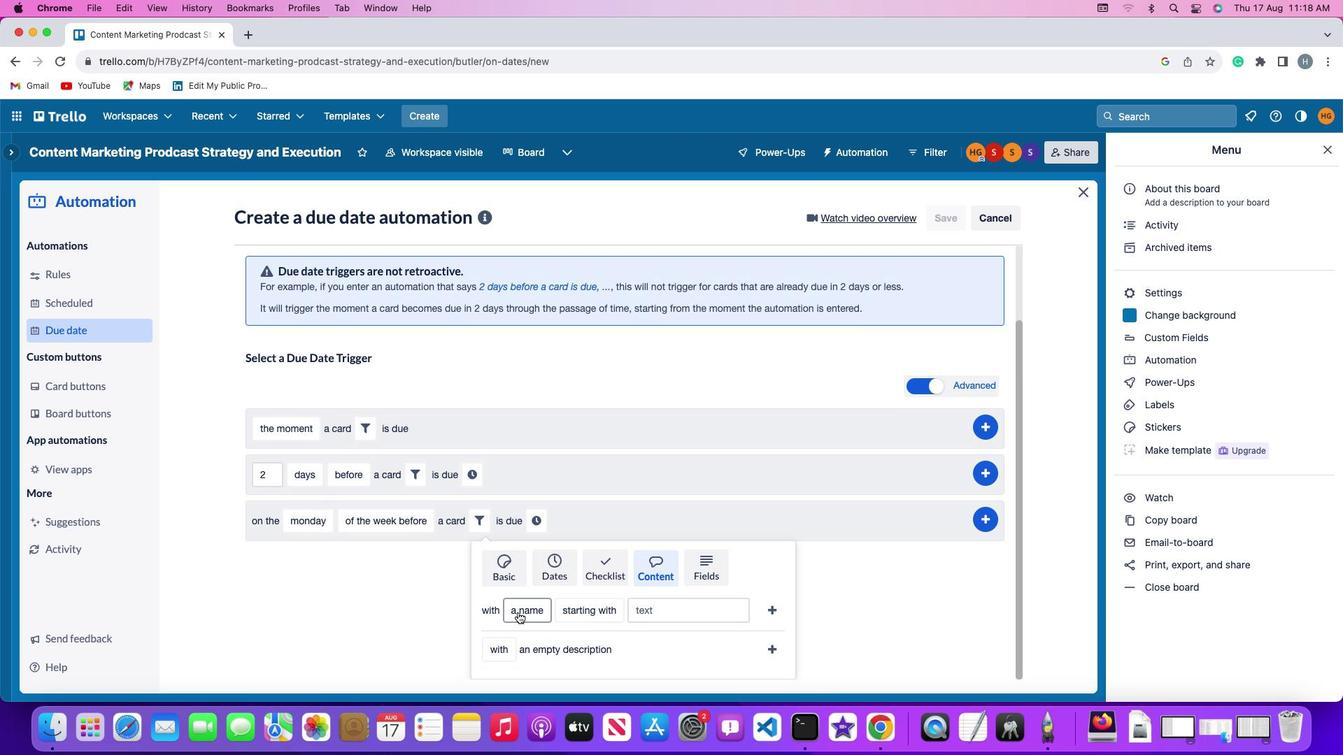 
Action: Mouse moved to (540, 528)
Screenshot: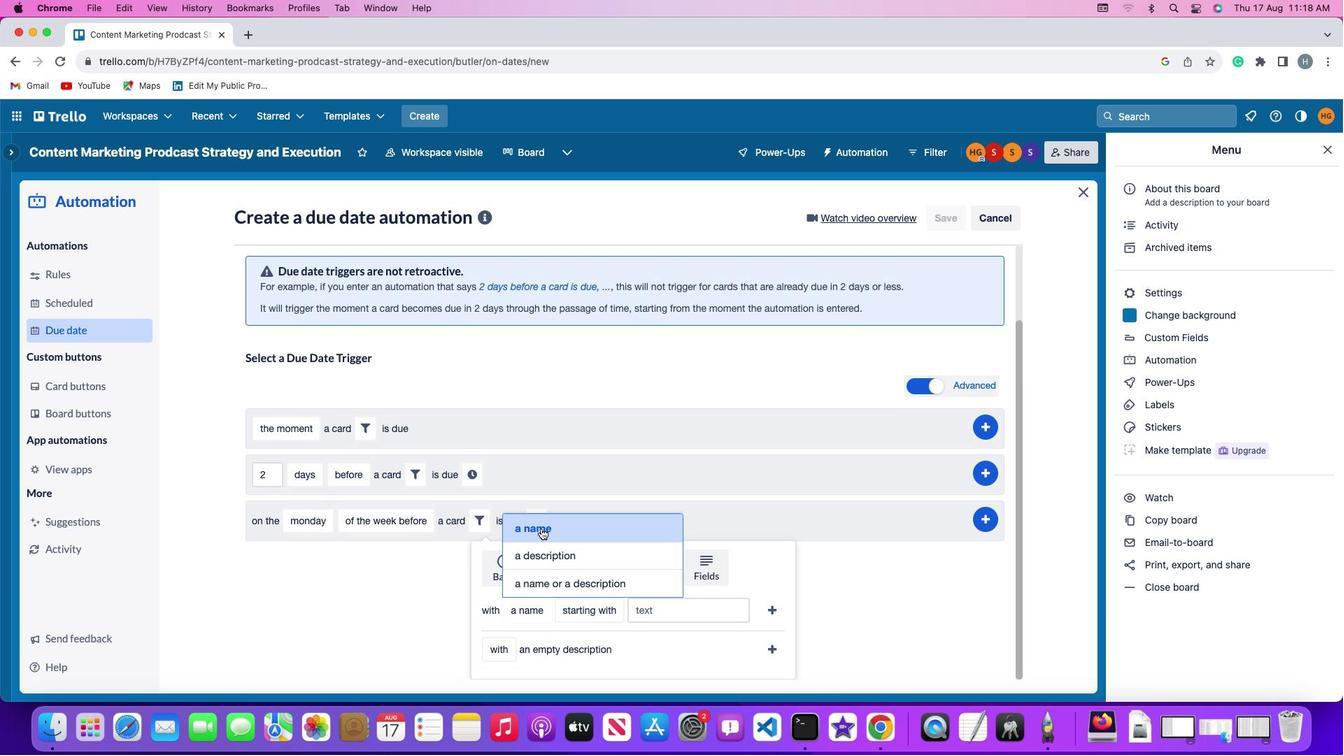 
Action: Mouse pressed left at (540, 528)
Screenshot: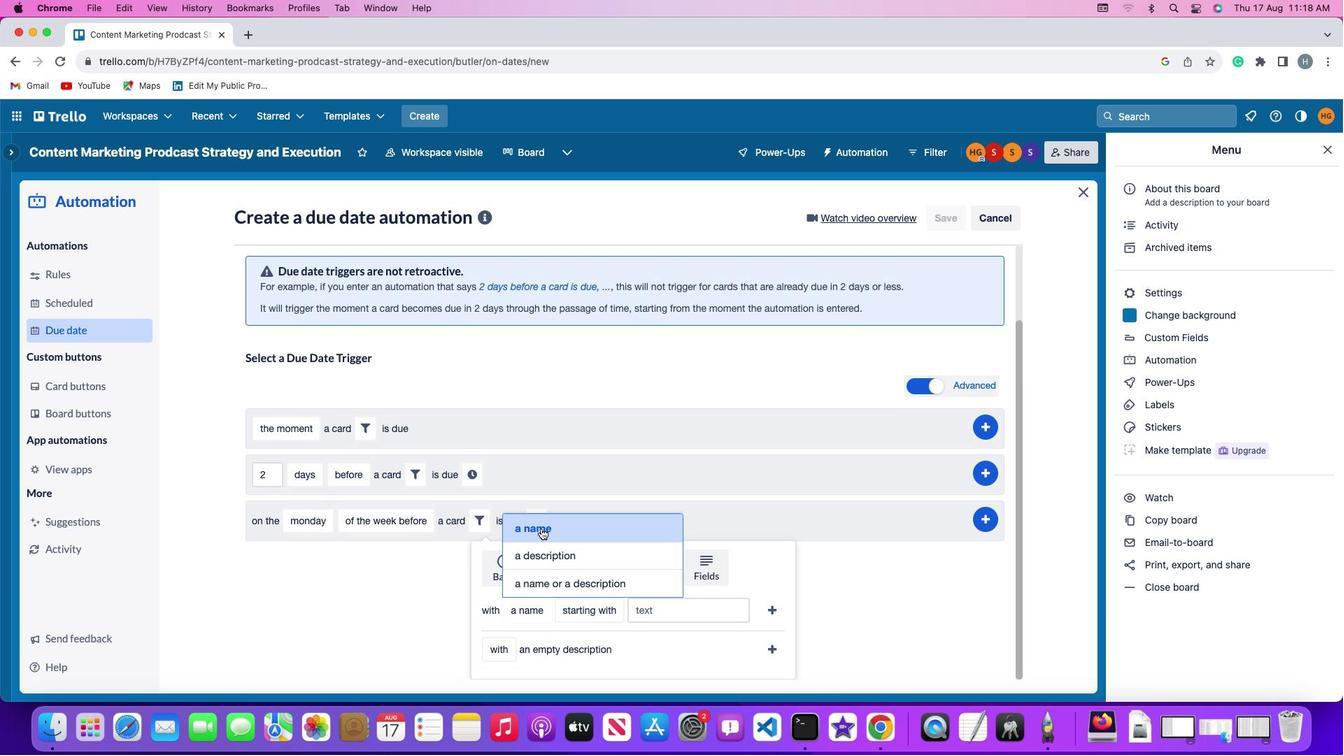 
Action: Mouse moved to (587, 605)
Screenshot: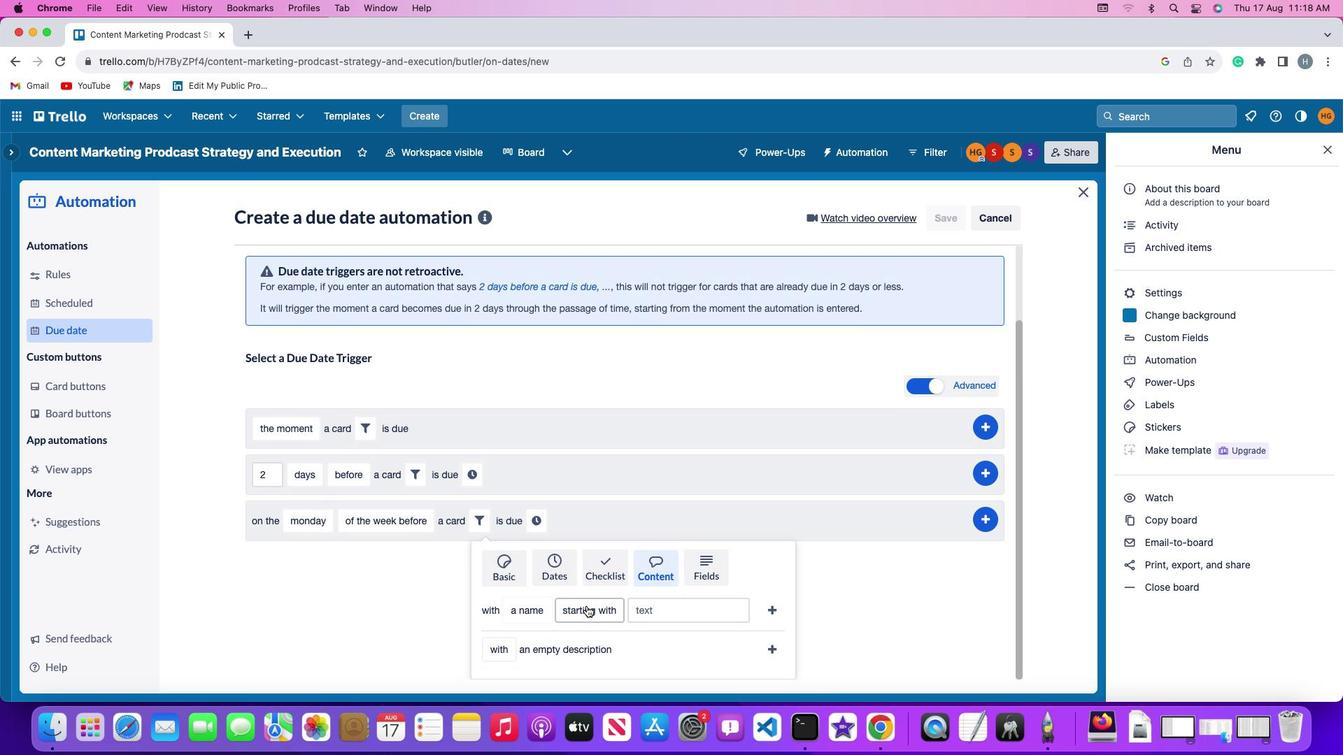 
Action: Mouse pressed left at (587, 605)
Screenshot: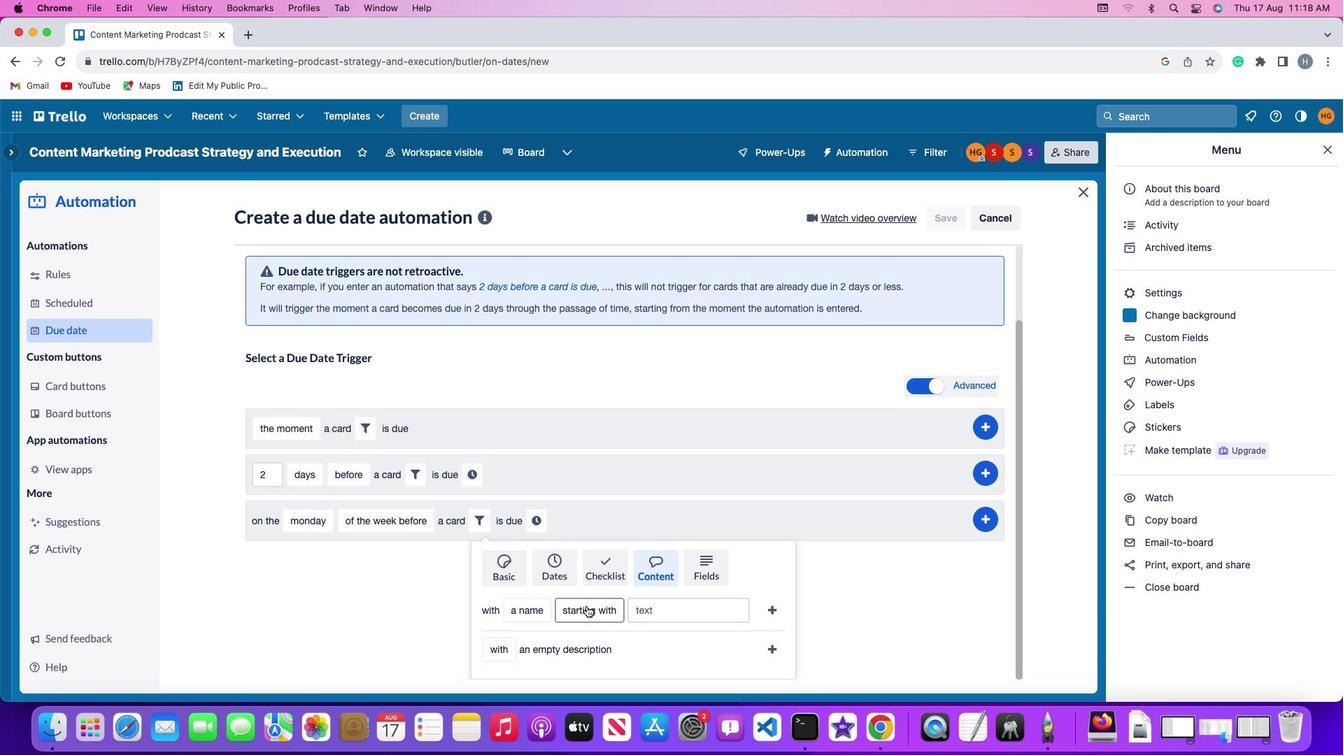 
Action: Mouse moved to (586, 555)
Screenshot: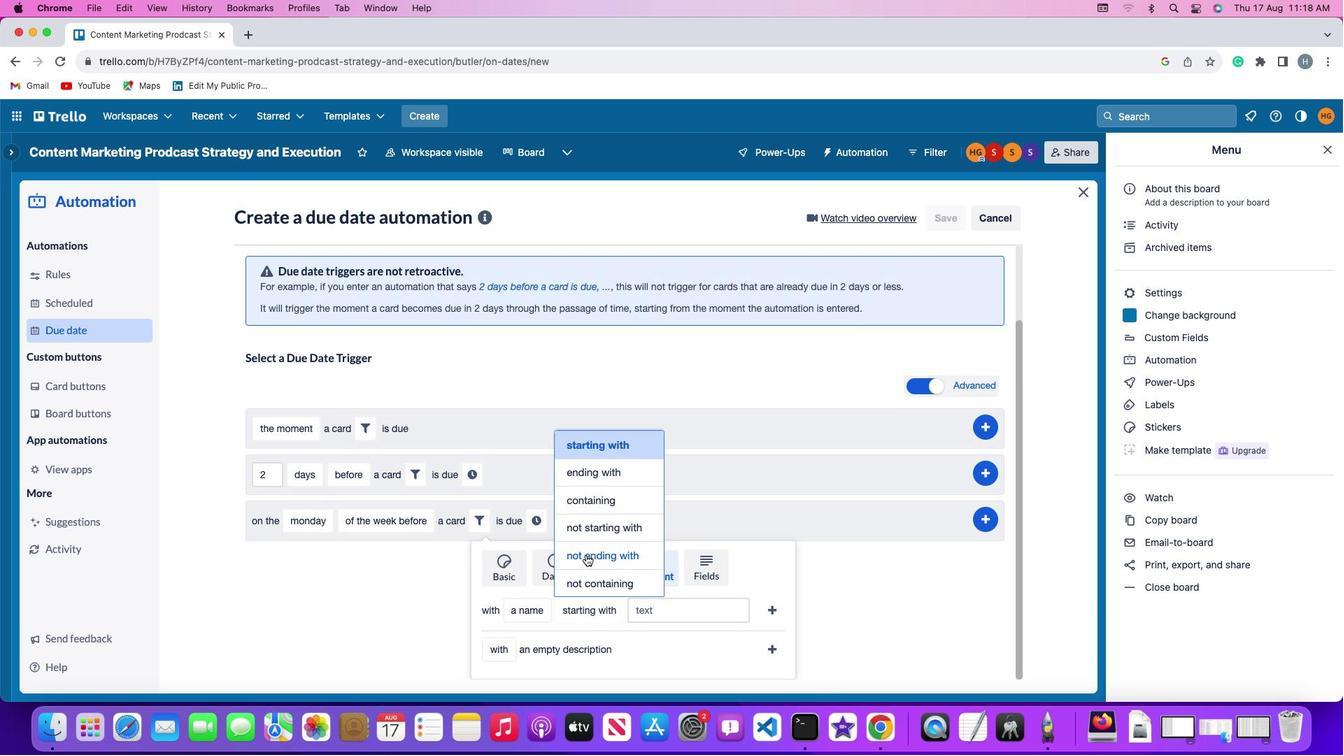 
Action: Mouse pressed left at (586, 555)
Screenshot: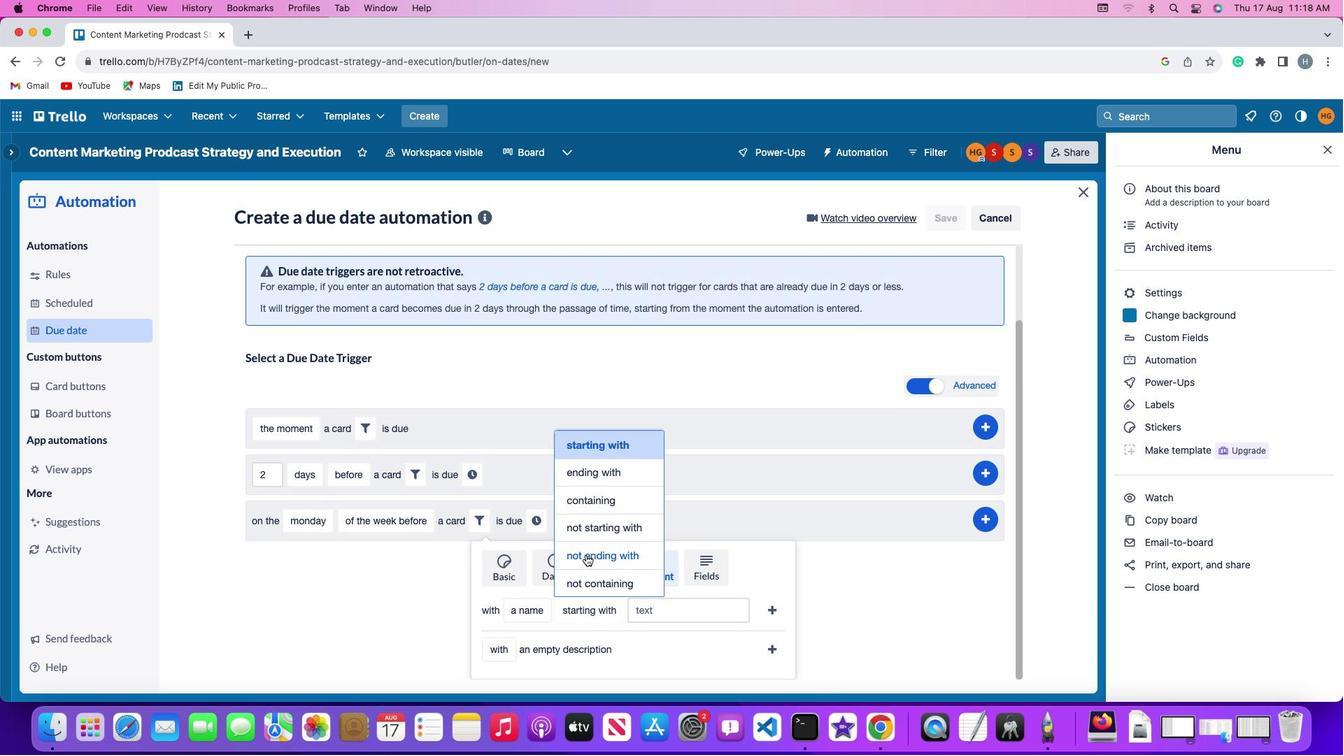 
Action: Mouse moved to (660, 612)
Screenshot: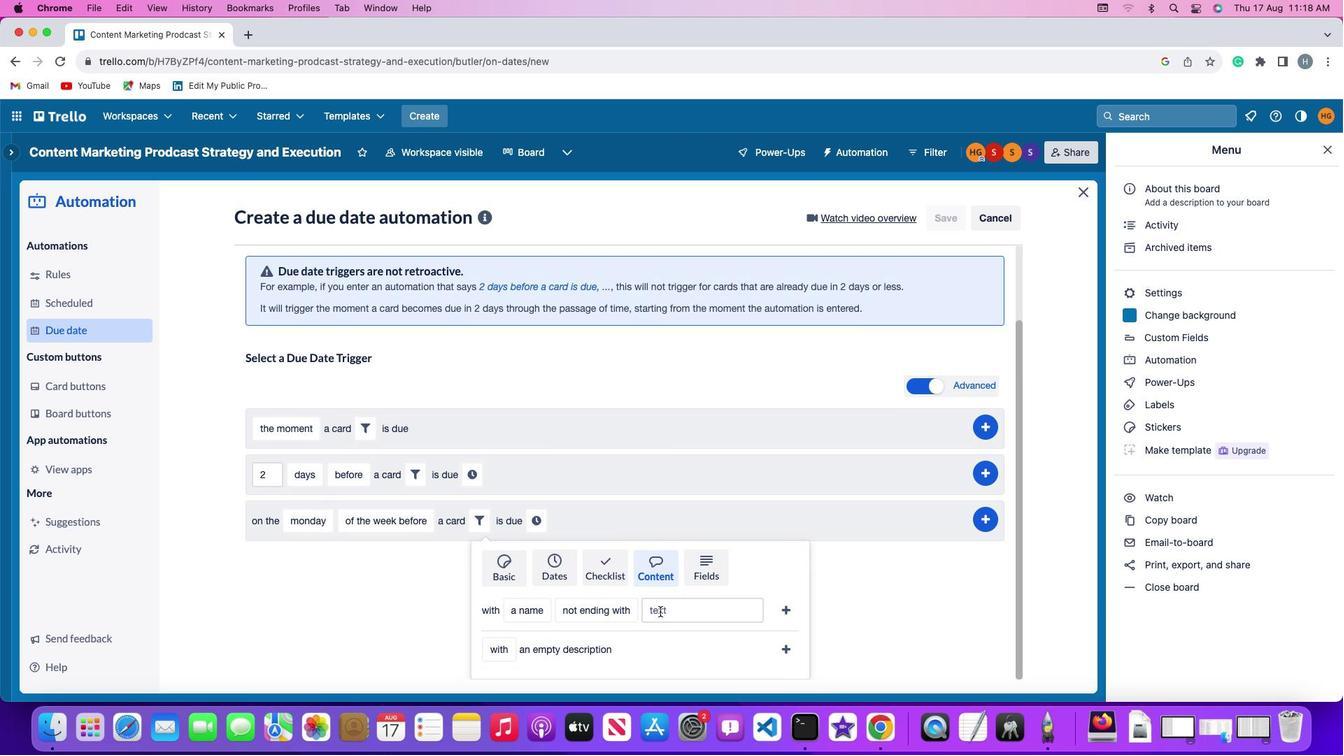 
Action: Mouse pressed left at (660, 612)
Screenshot: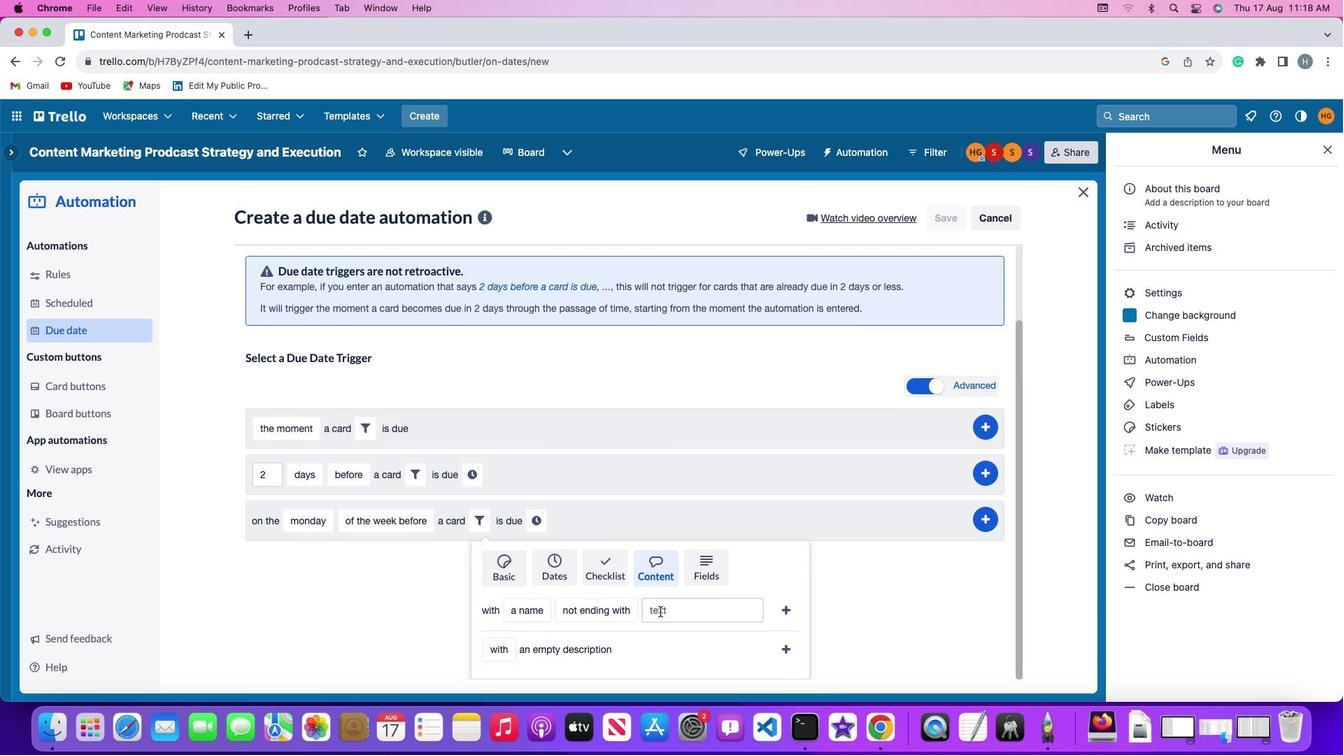 
Action: Key pressed 'r''e''s''u''m''e'
Screenshot: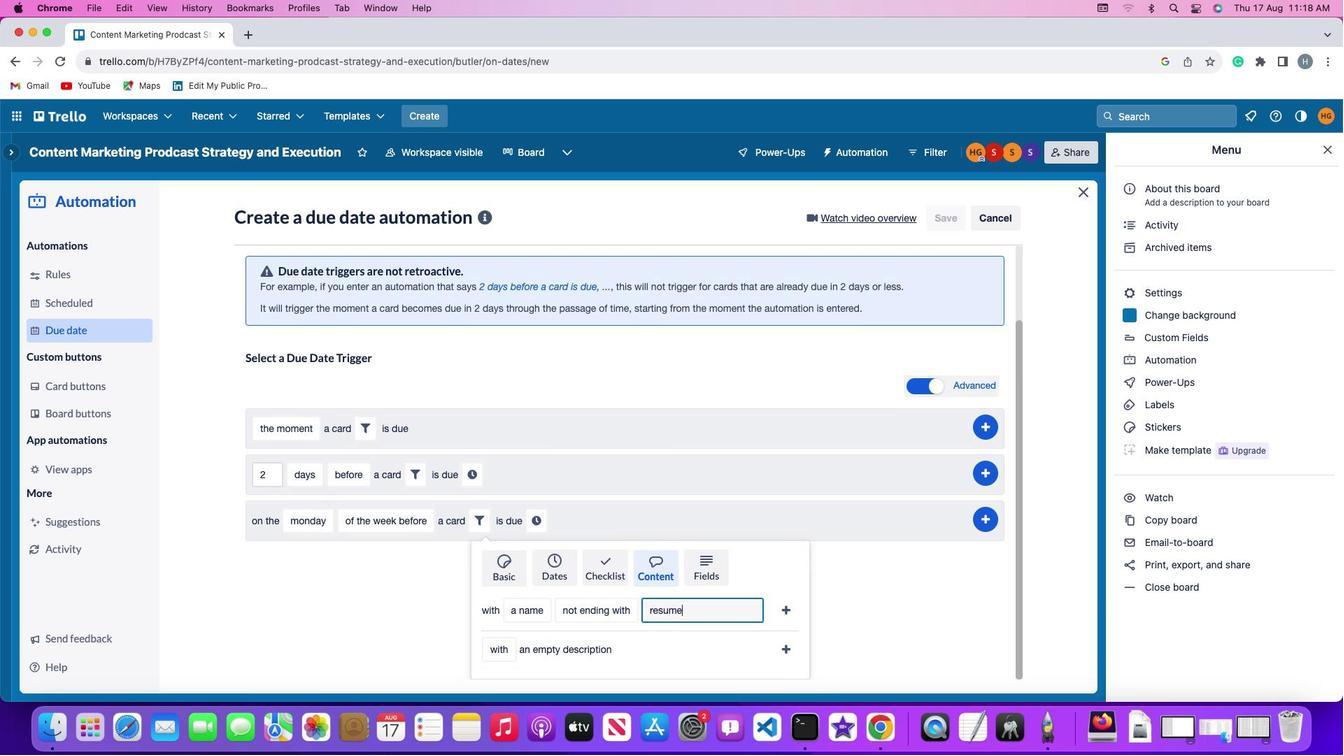 
Action: Mouse moved to (789, 604)
Screenshot: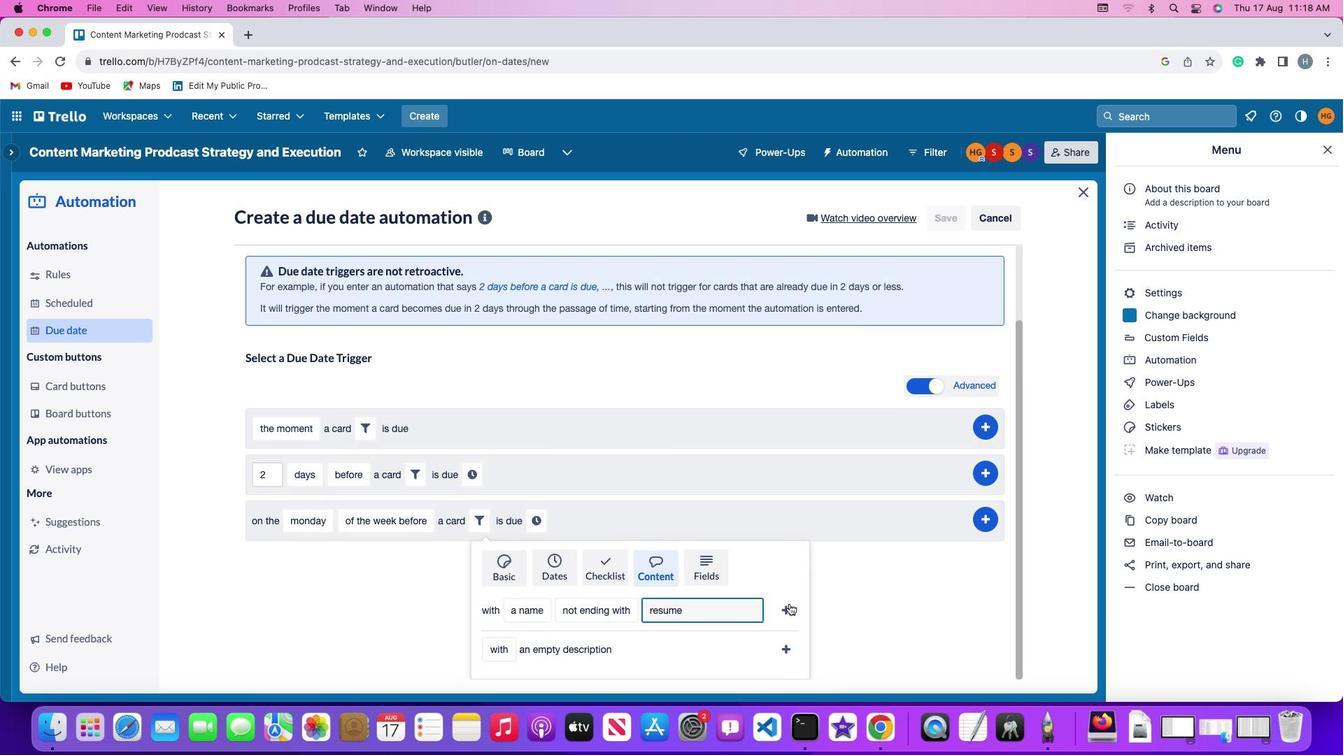 
Action: Mouse pressed left at (789, 604)
Screenshot: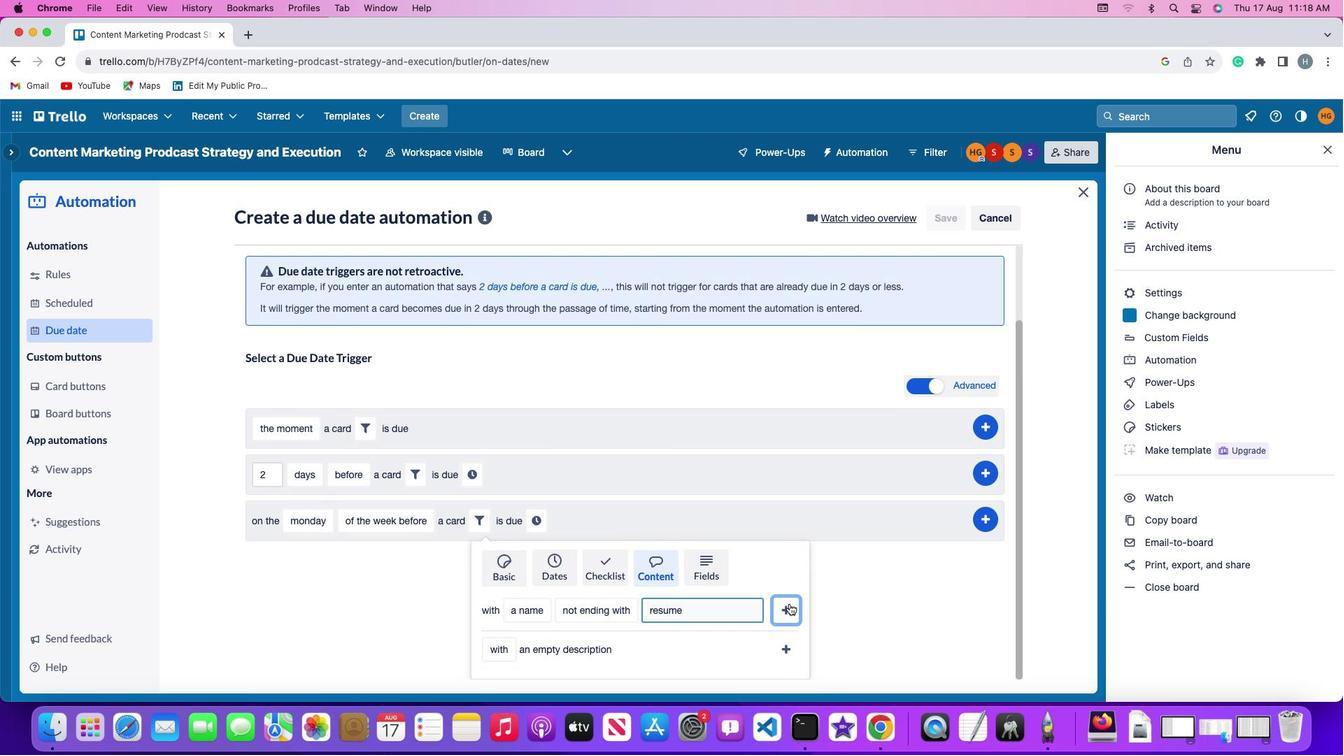 
Action: Mouse moved to (736, 604)
Screenshot: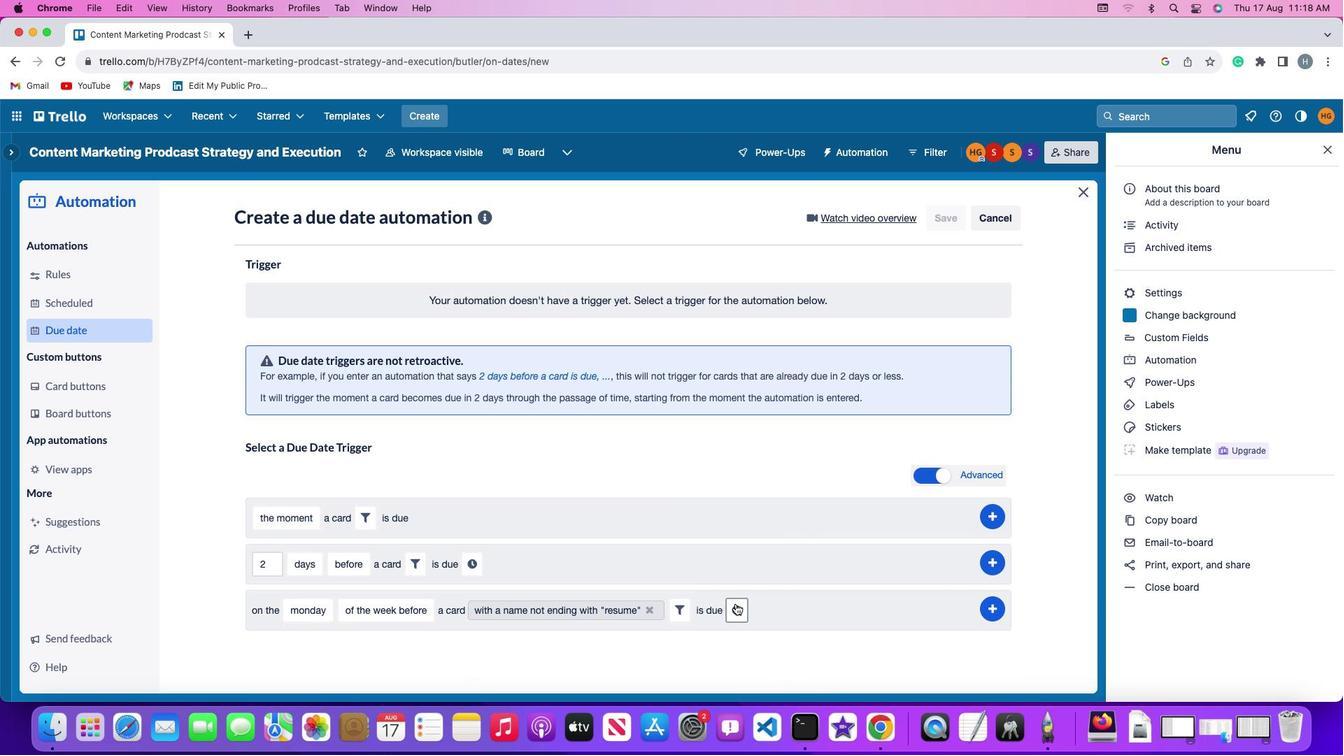 
Action: Mouse pressed left at (736, 604)
Screenshot: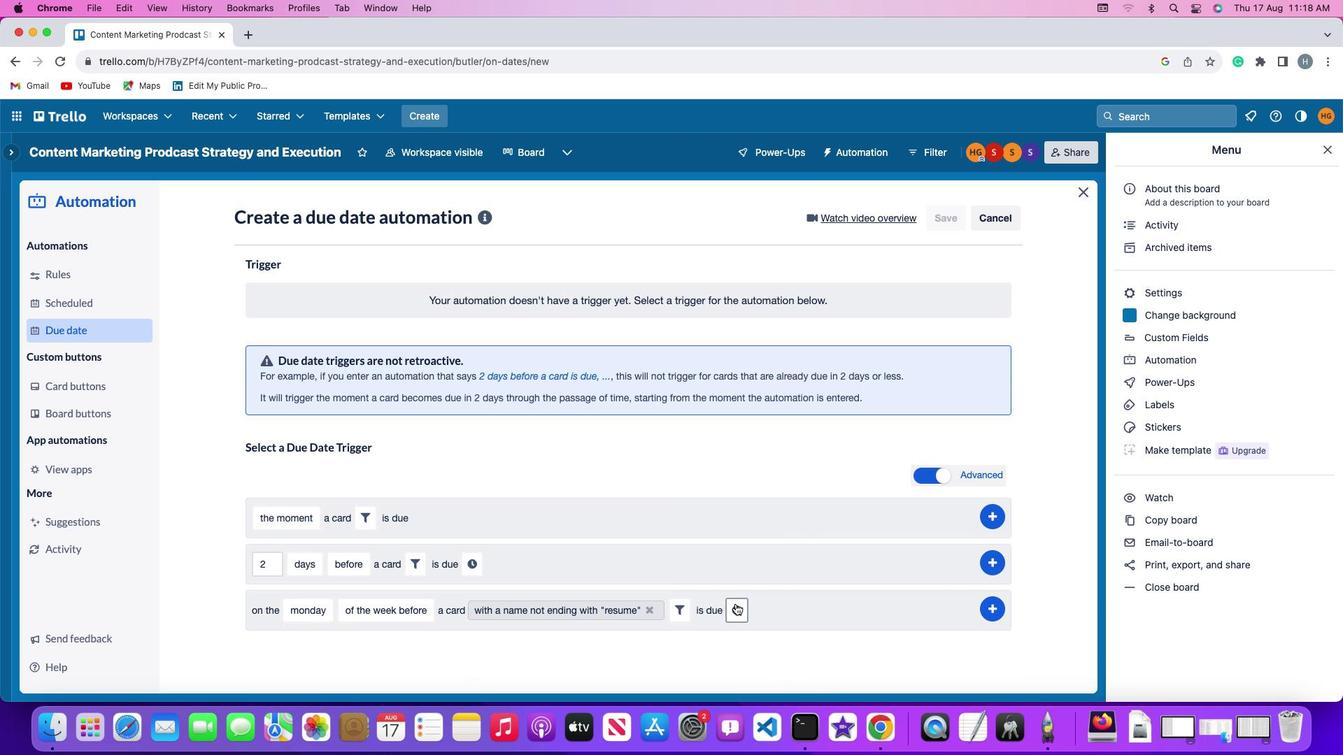 
Action: Mouse moved to (770, 617)
Screenshot: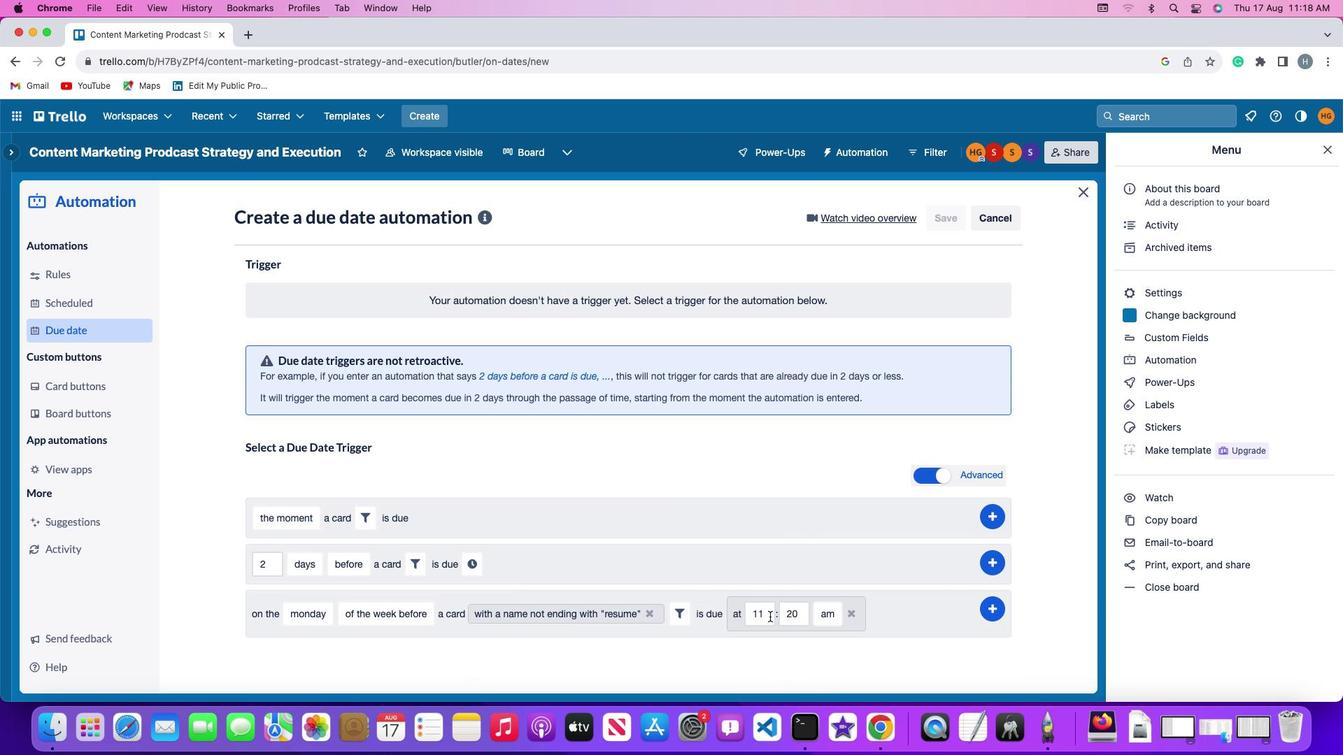 
Action: Mouse pressed left at (770, 617)
Screenshot: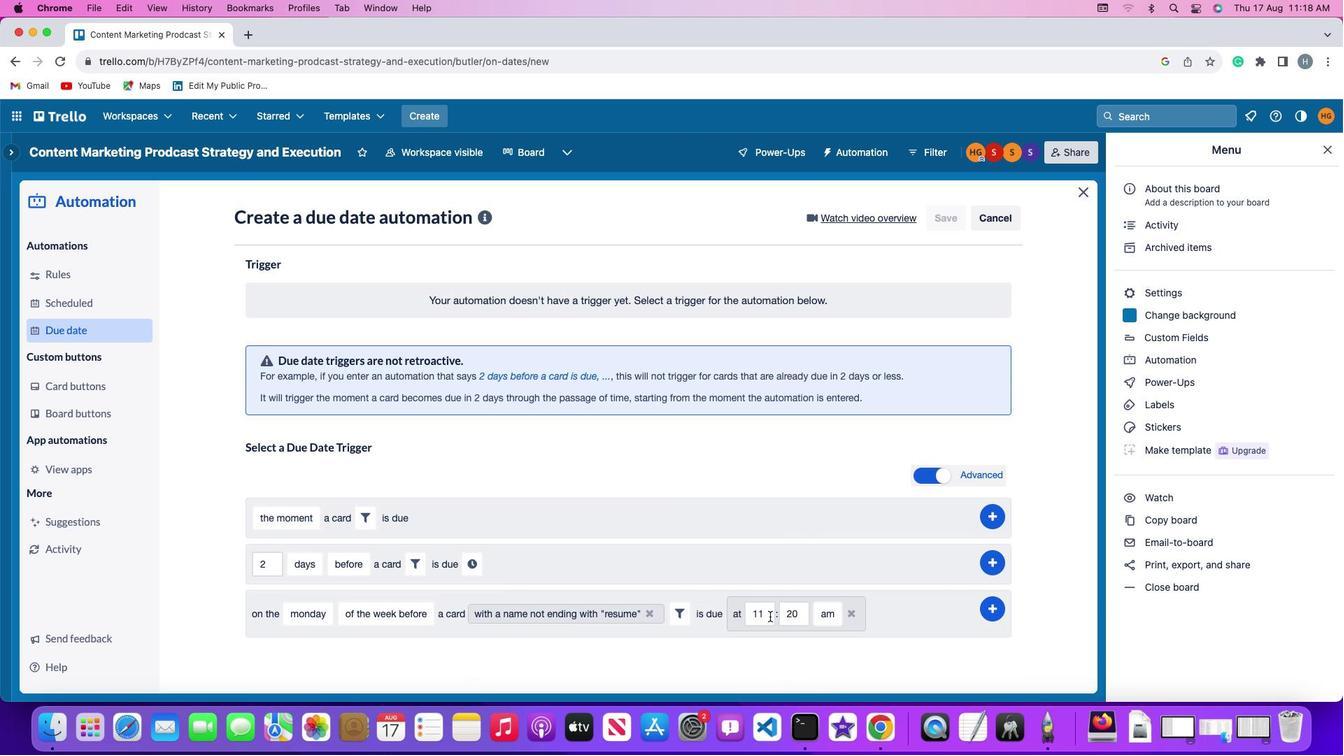 
Action: Mouse moved to (770, 615)
Screenshot: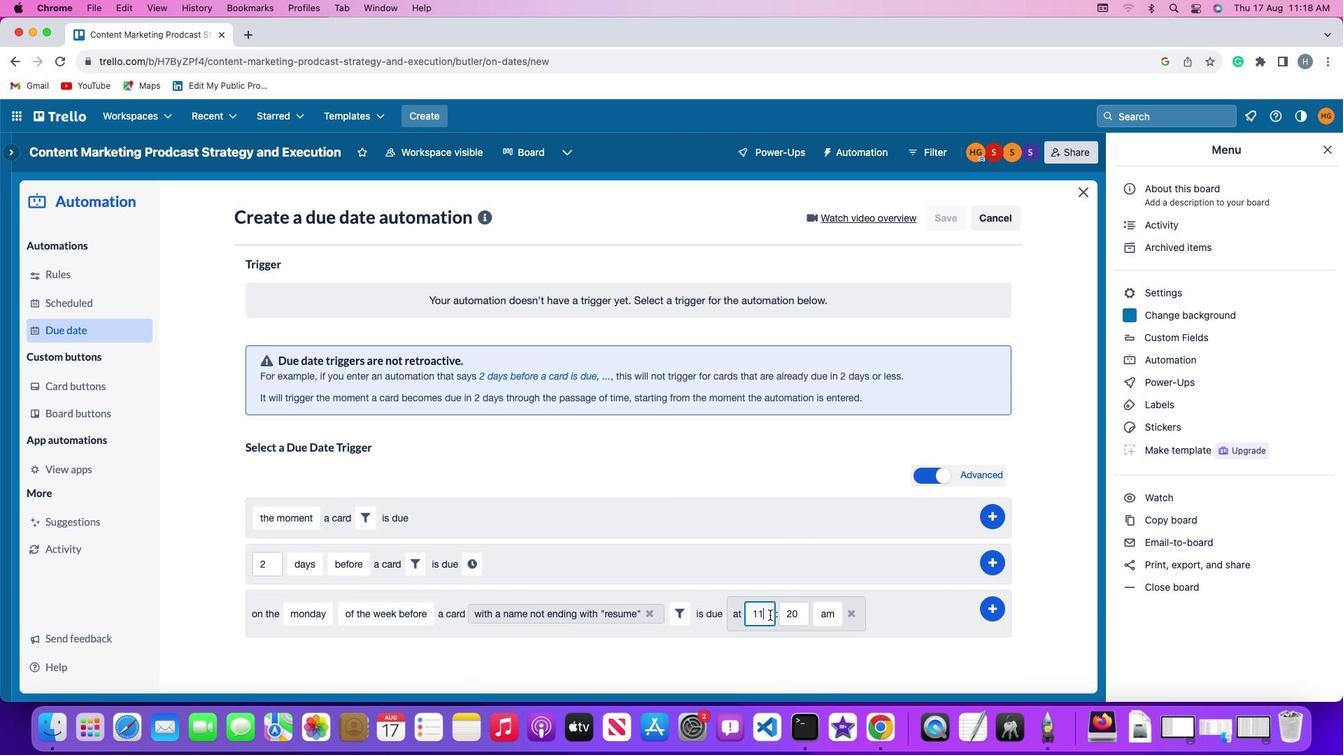 
Action: Key pressed Key.backspace'1'
Screenshot: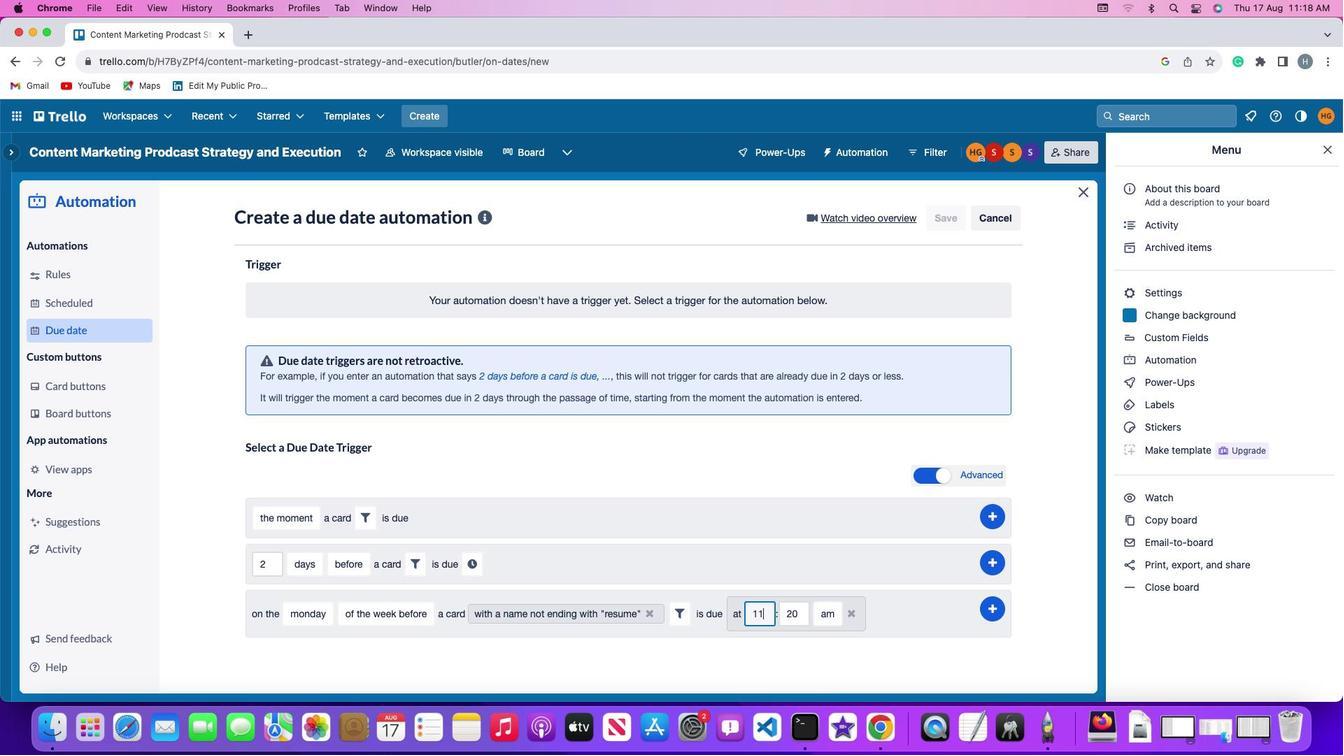 
Action: Mouse moved to (799, 613)
Screenshot: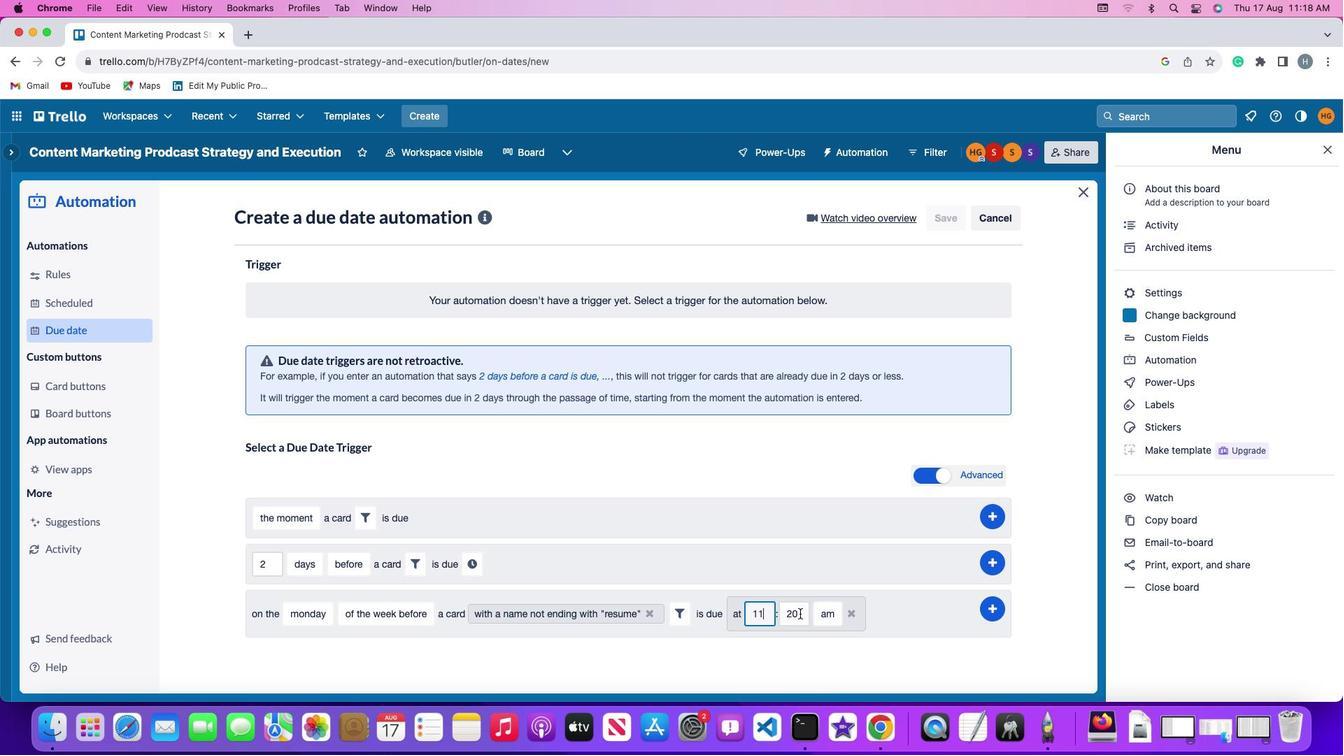 
Action: Mouse pressed left at (799, 613)
Screenshot: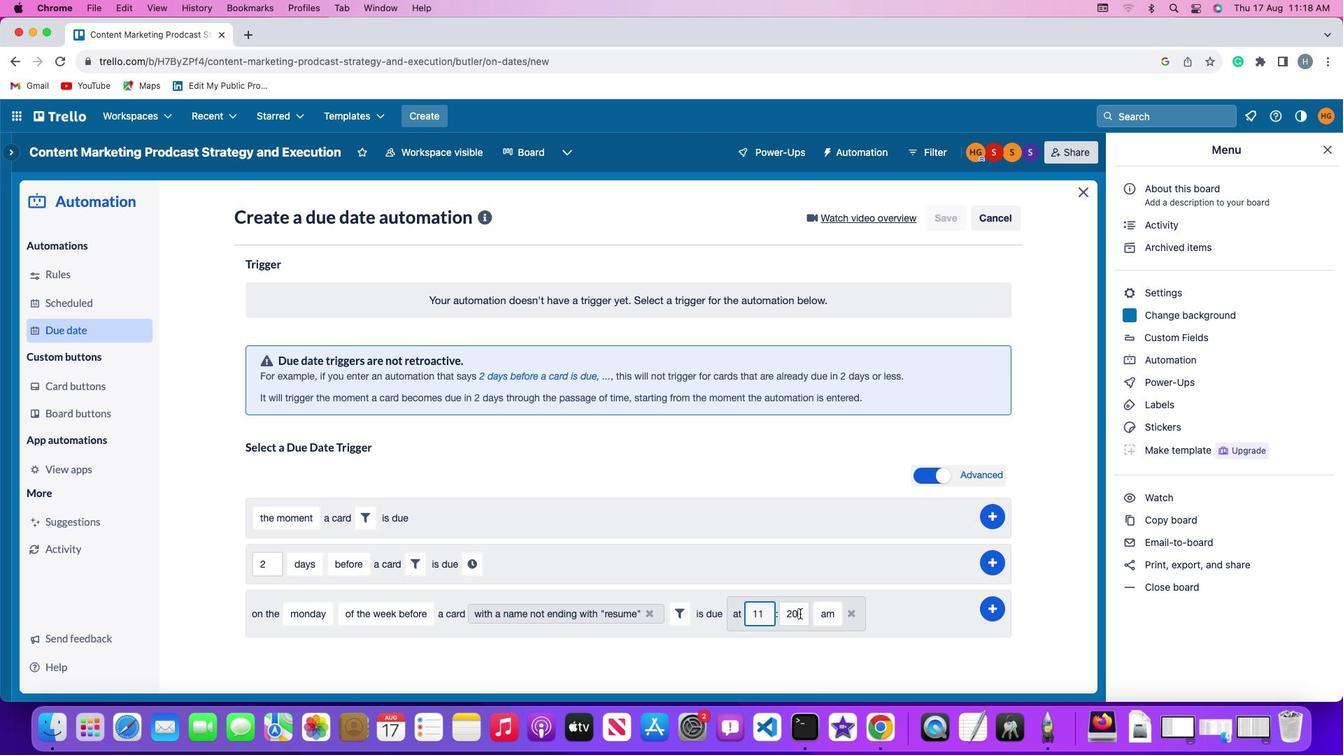 
Action: Key pressed Key.backspaceKey.backspace'0''0'
Screenshot: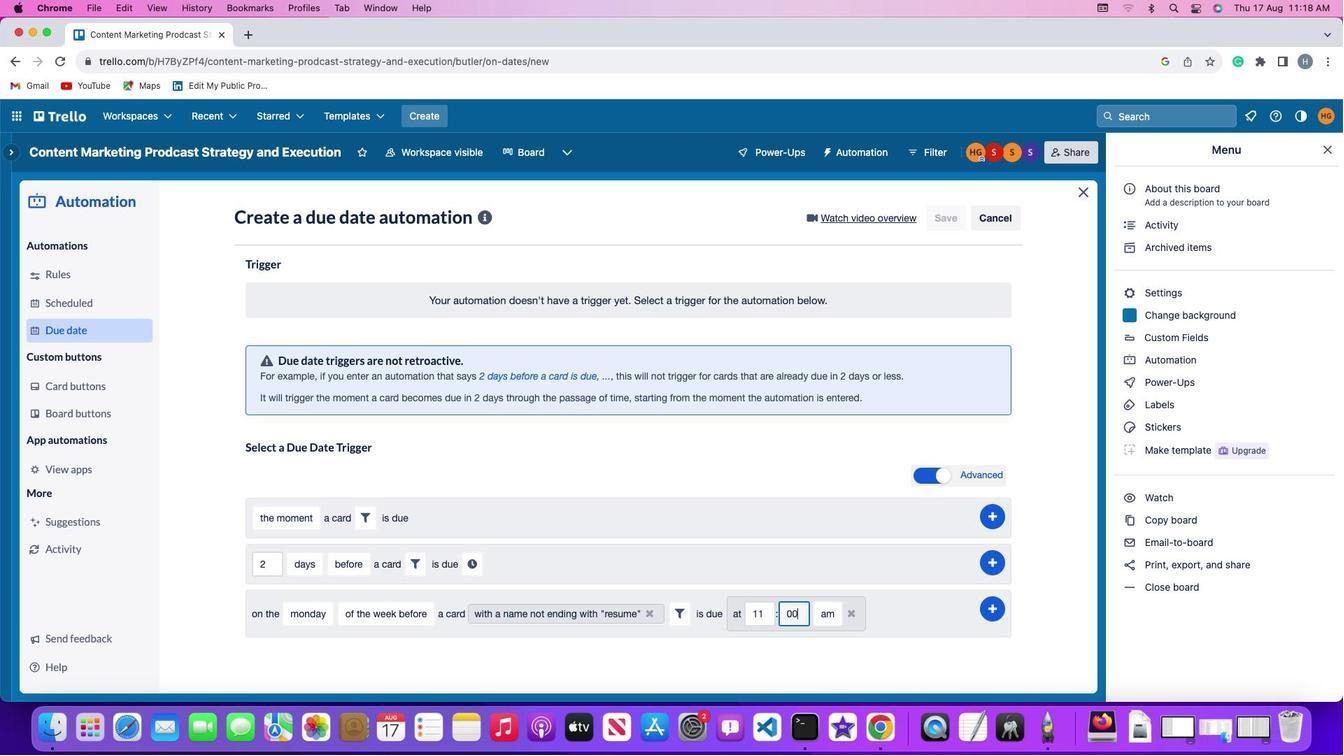 
Action: Mouse moved to (830, 612)
Screenshot: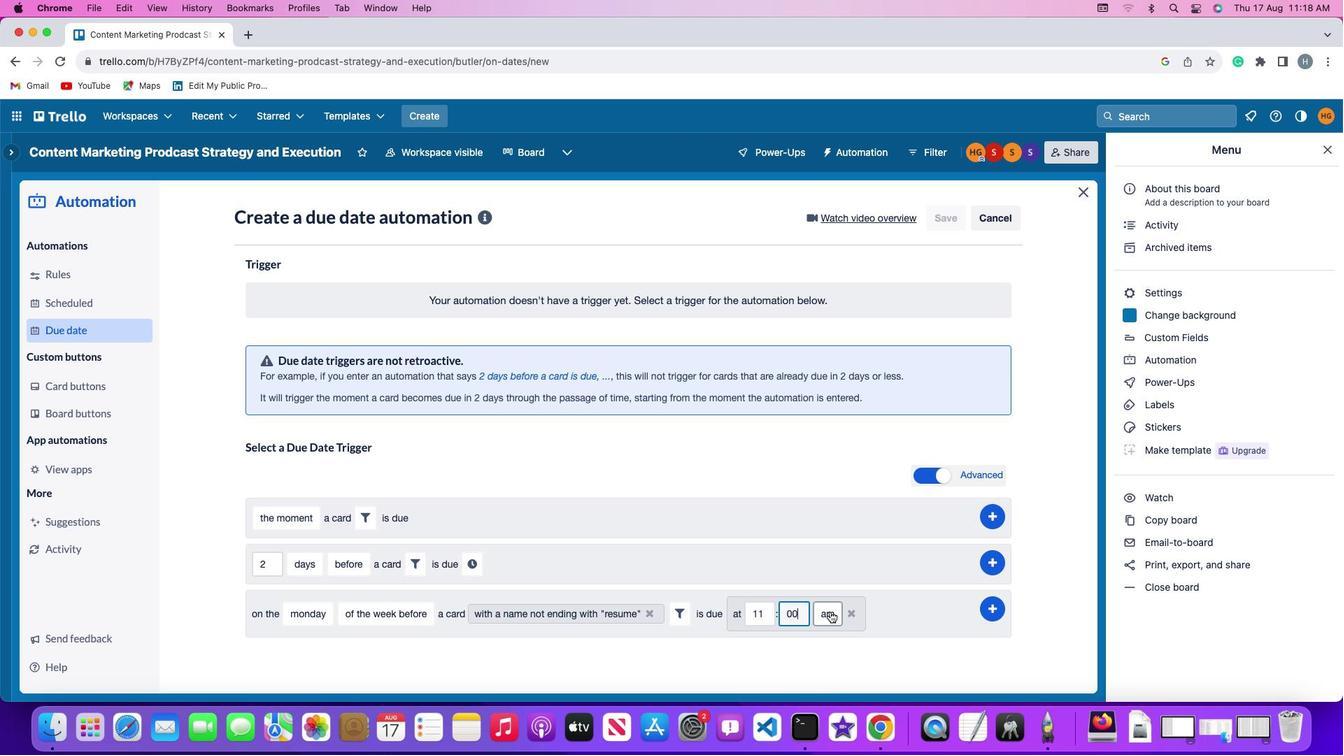 
Action: Mouse pressed left at (830, 612)
Screenshot: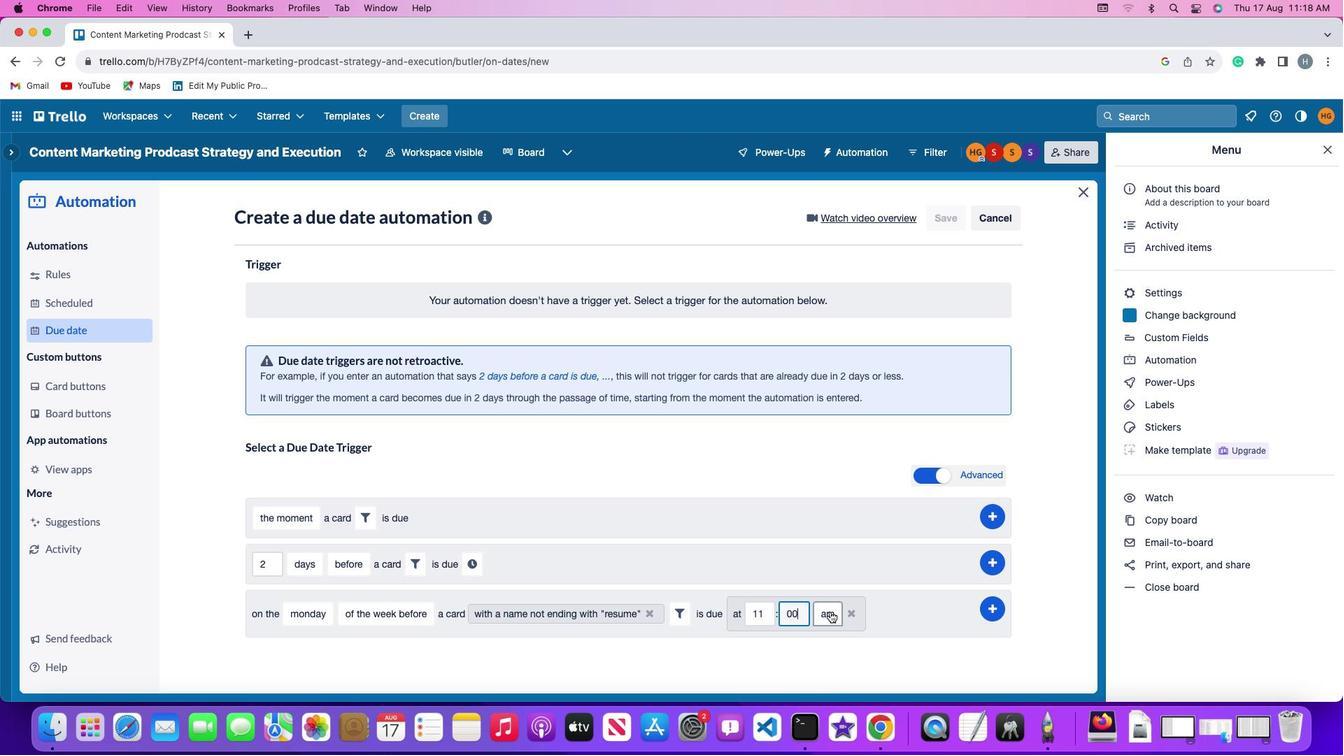 
Action: Mouse moved to (831, 639)
Screenshot: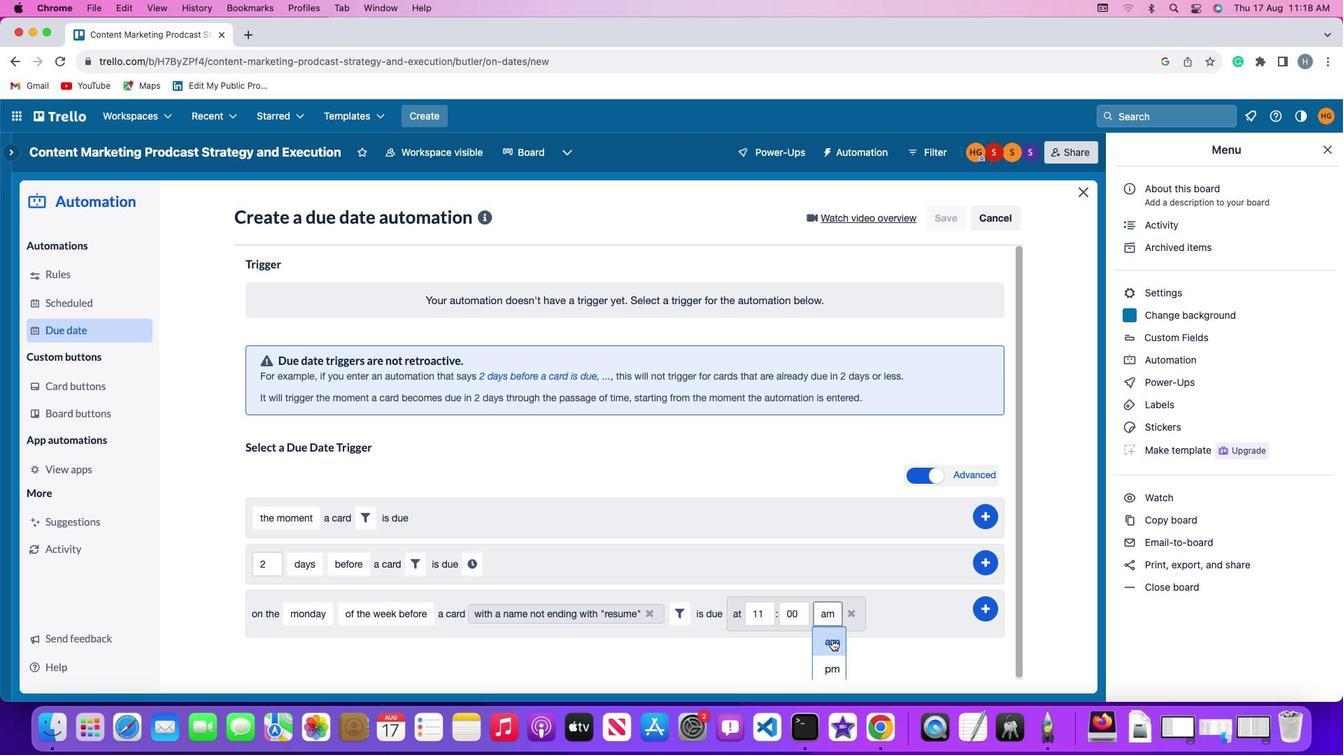 
Action: Mouse pressed left at (831, 639)
Screenshot: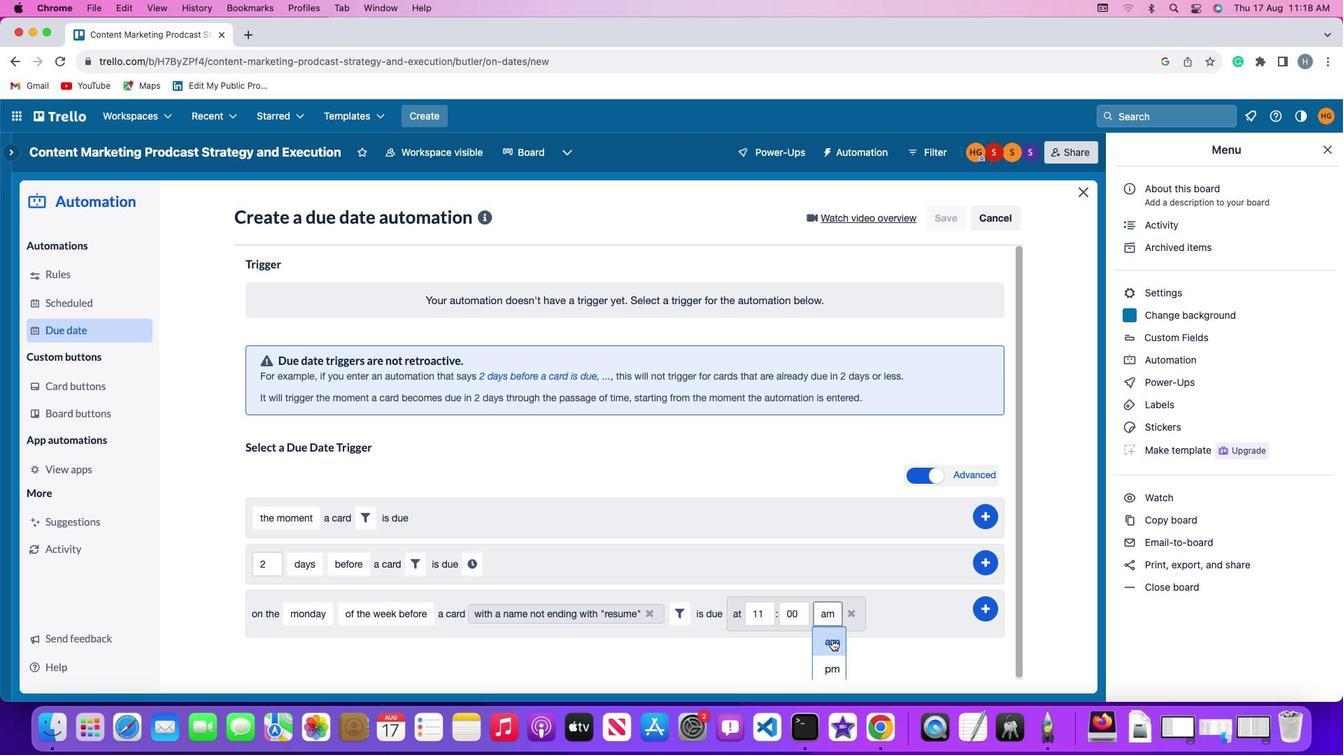 
Action: Mouse moved to (997, 607)
Screenshot: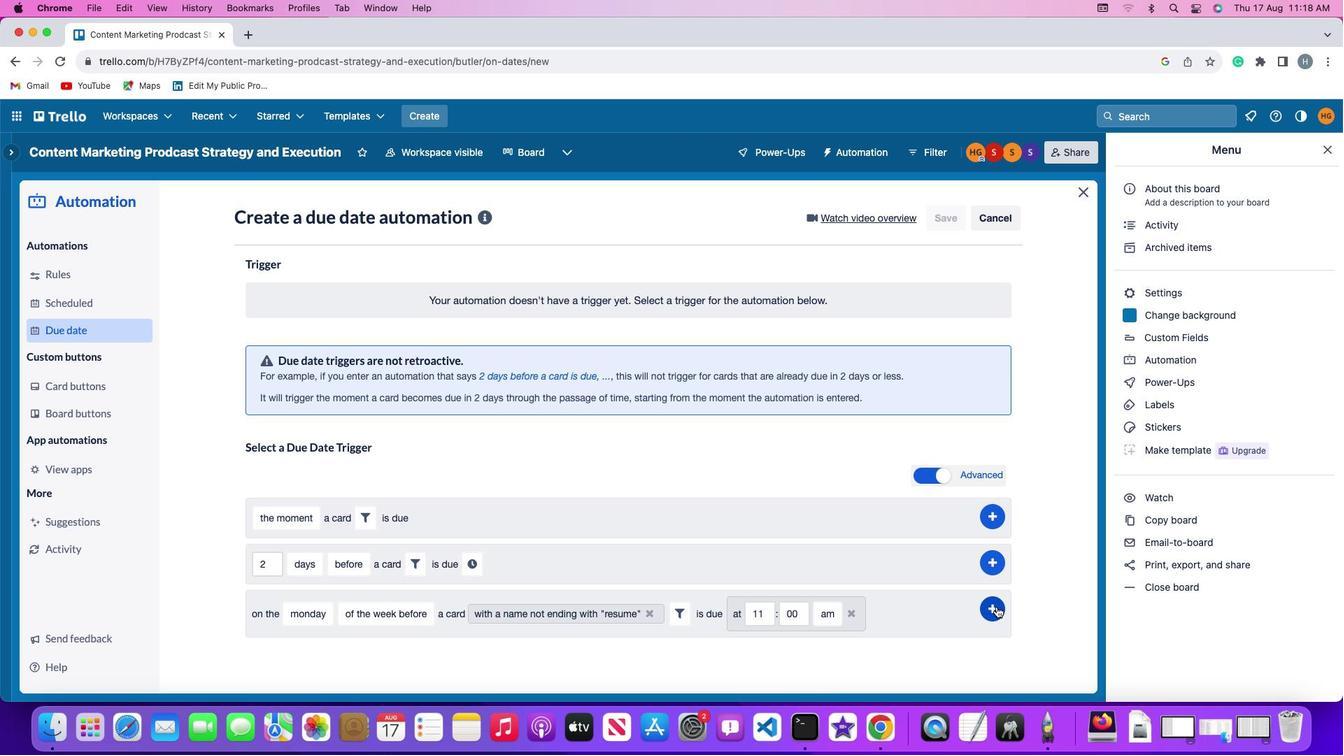 
Action: Mouse pressed left at (997, 607)
Screenshot: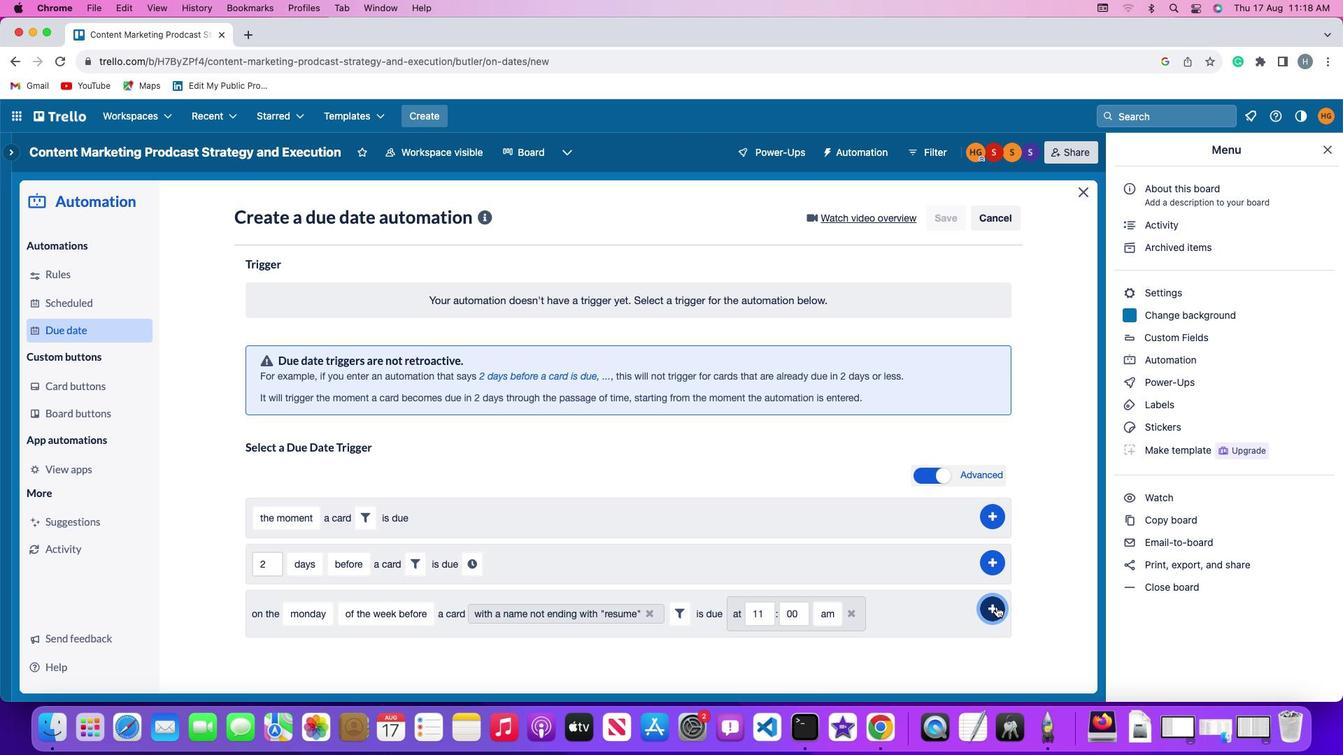 
Action: Mouse moved to (1048, 498)
Screenshot: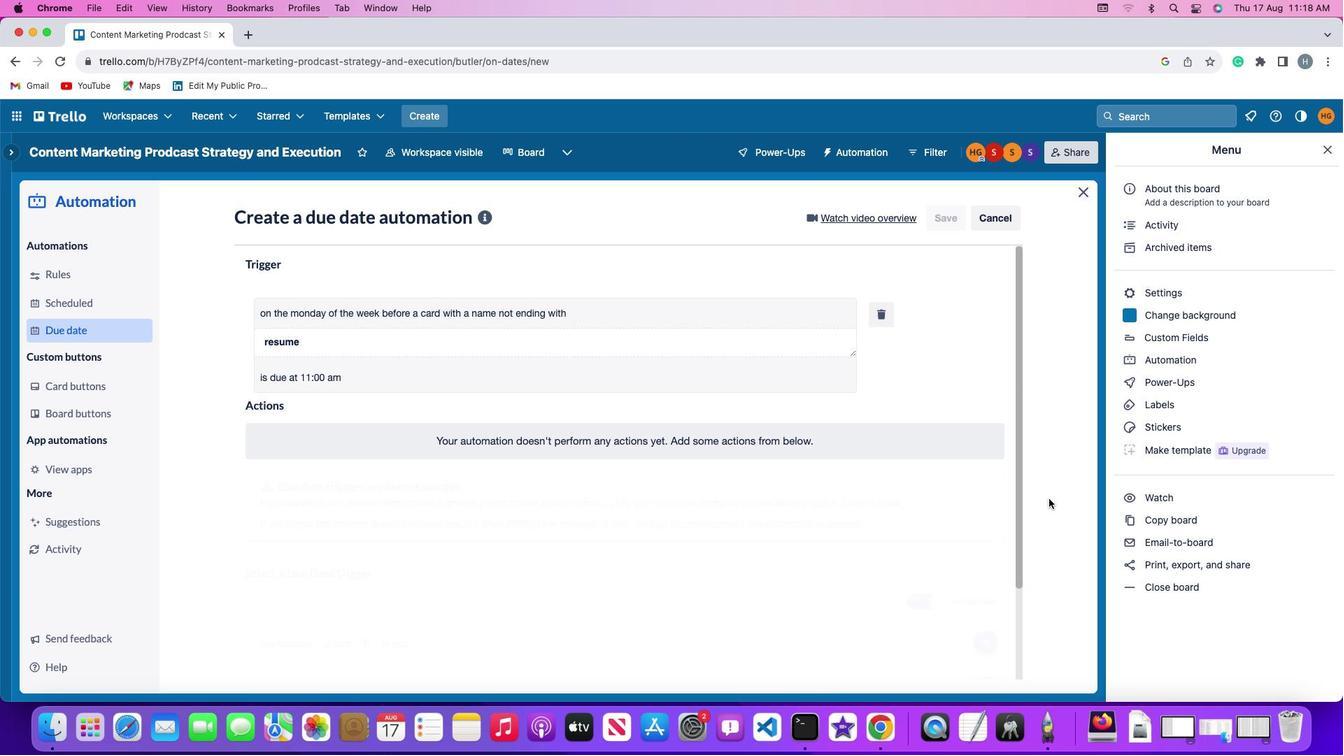 
